 Task: Find connections with filter location Tena with filter topic #2021with filter profile language Potuguese with filter current company Leica Biosystems with filter school BMS Institute of Technology and Management with filter industry Law Enforcement with filter service category Web Design with filter keywords title Lodging Manager
Action: Mouse moved to (529, 69)
Screenshot: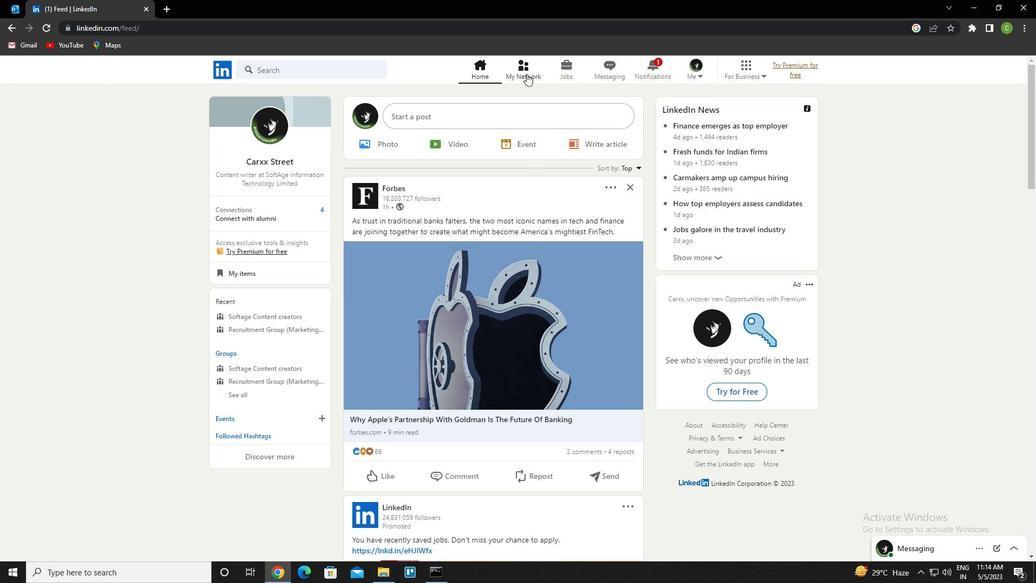 
Action: Mouse pressed left at (529, 69)
Screenshot: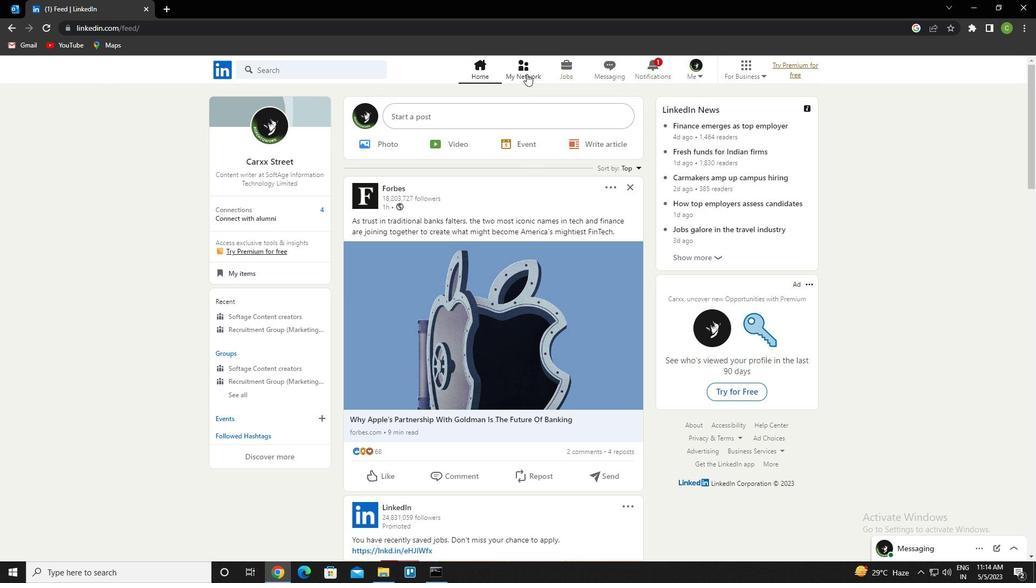 
Action: Mouse moved to (315, 128)
Screenshot: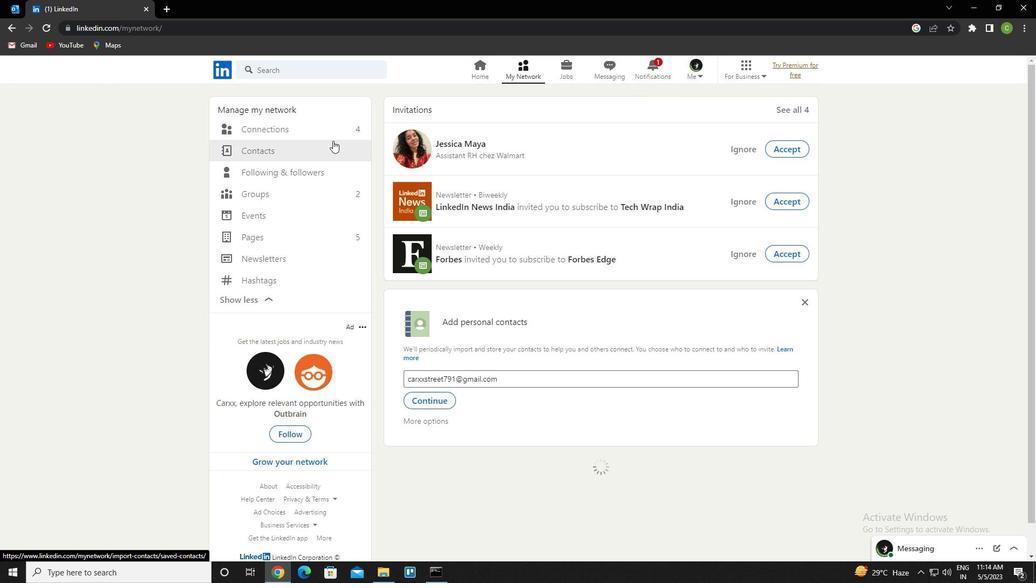 
Action: Mouse pressed left at (315, 128)
Screenshot: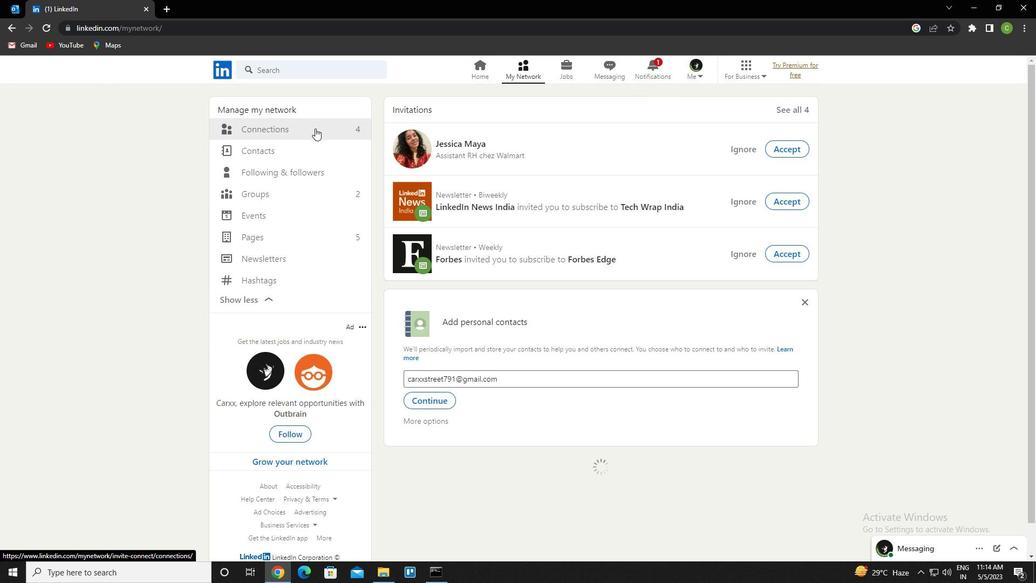 
Action: Mouse moved to (602, 132)
Screenshot: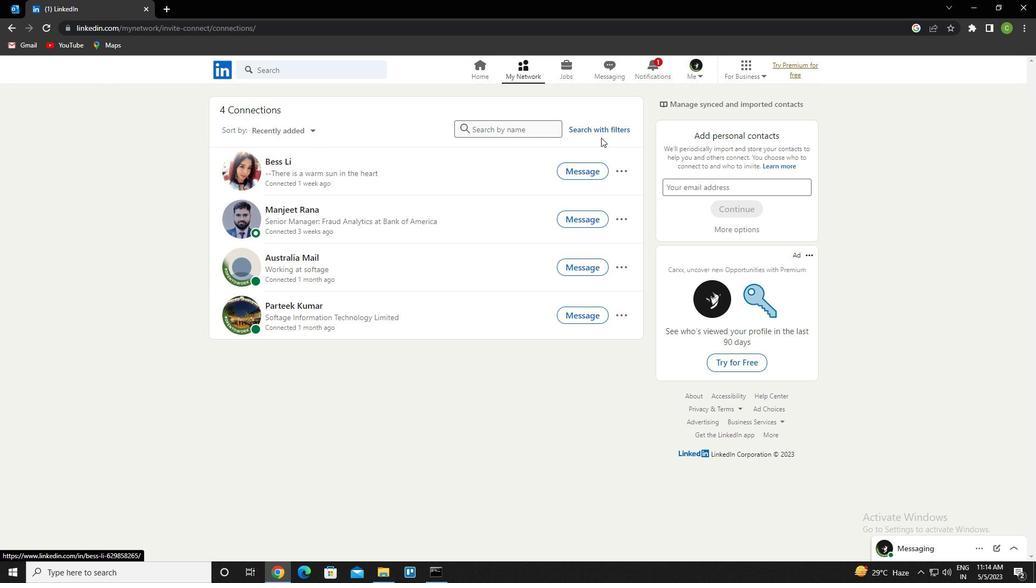 
Action: Mouse pressed left at (602, 132)
Screenshot: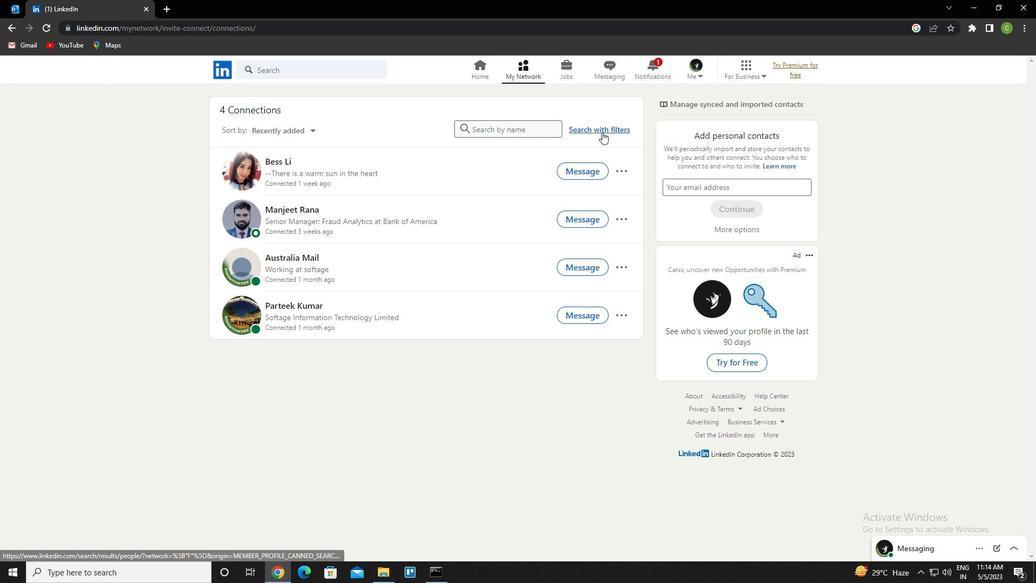 
Action: Mouse moved to (561, 103)
Screenshot: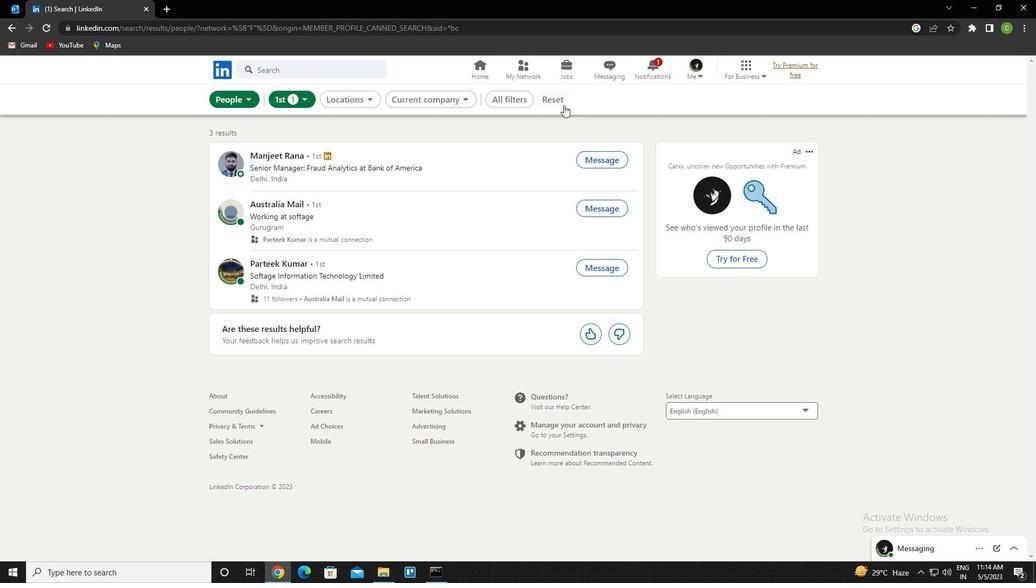 
Action: Mouse pressed left at (561, 103)
Screenshot: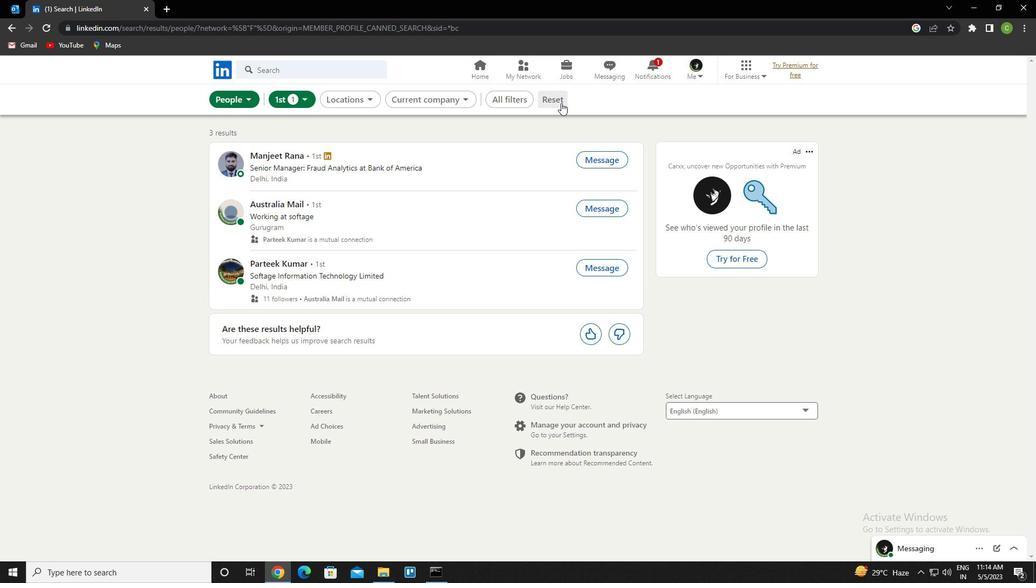 
Action: Mouse moved to (538, 104)
Screenshot: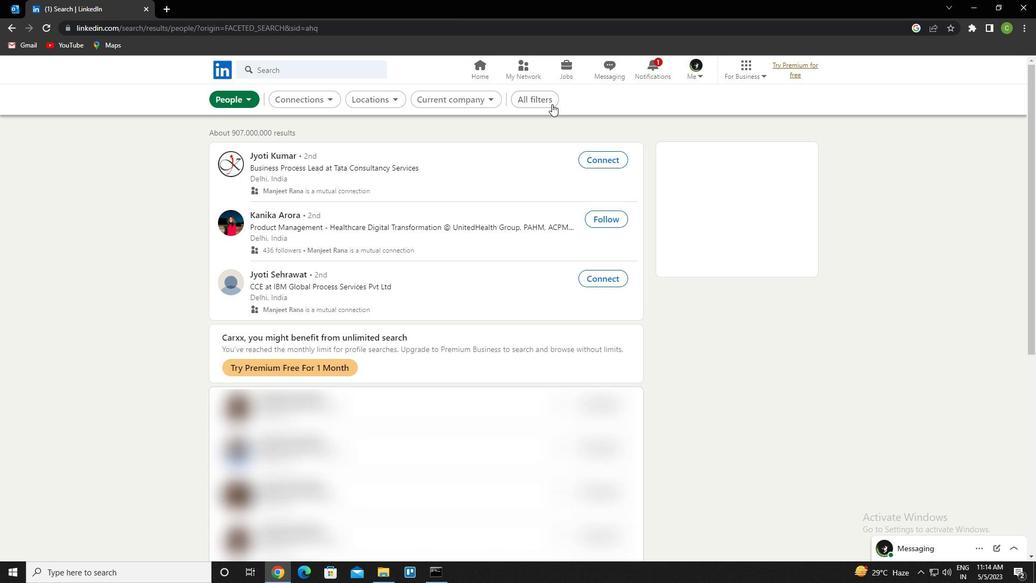 
Action: Mouse pressed left at (538, 104)
Screenshot: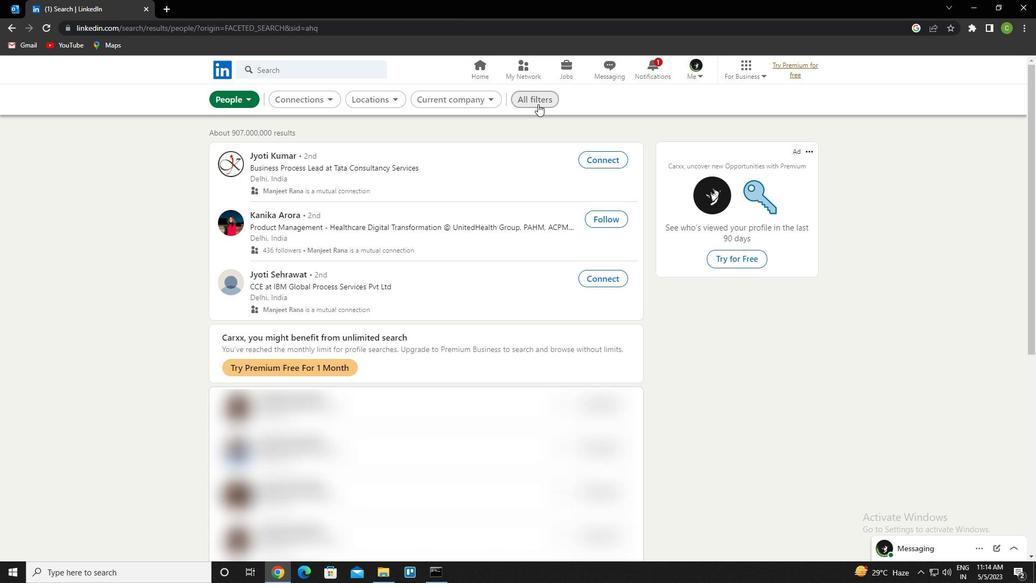 
Action: Mouse moved to (1007, 393)
Screenshot: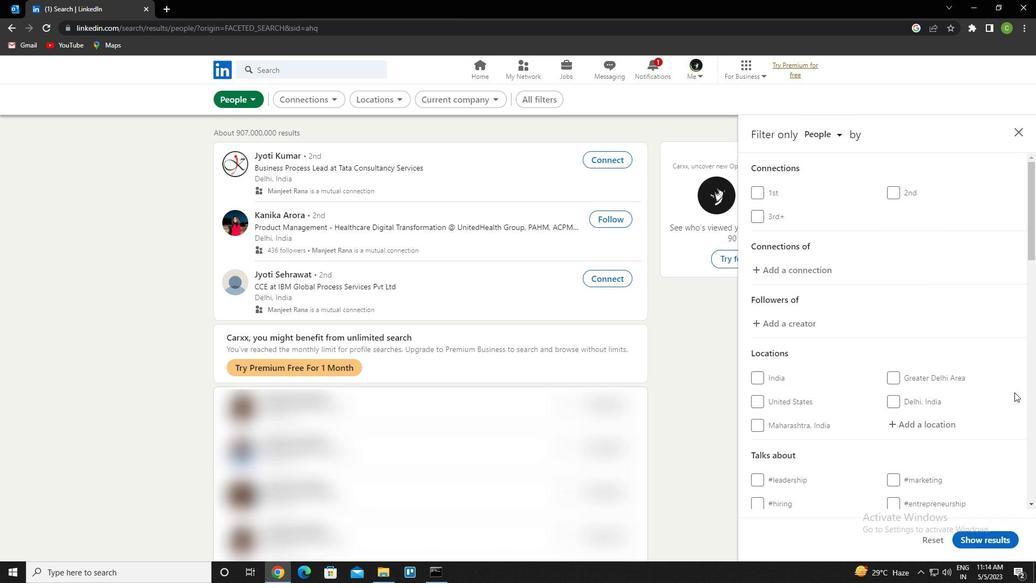 
Action: Mouse scrolled (1007, 393) with delta (0, 0)
Screenshot: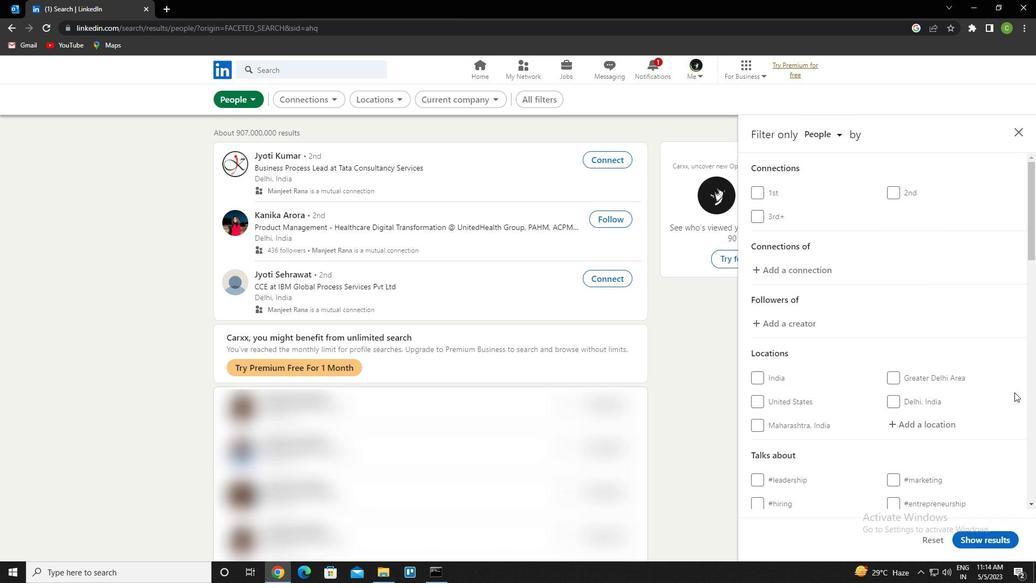 
Action: Mouse moved to (940, 367)
Screenshot: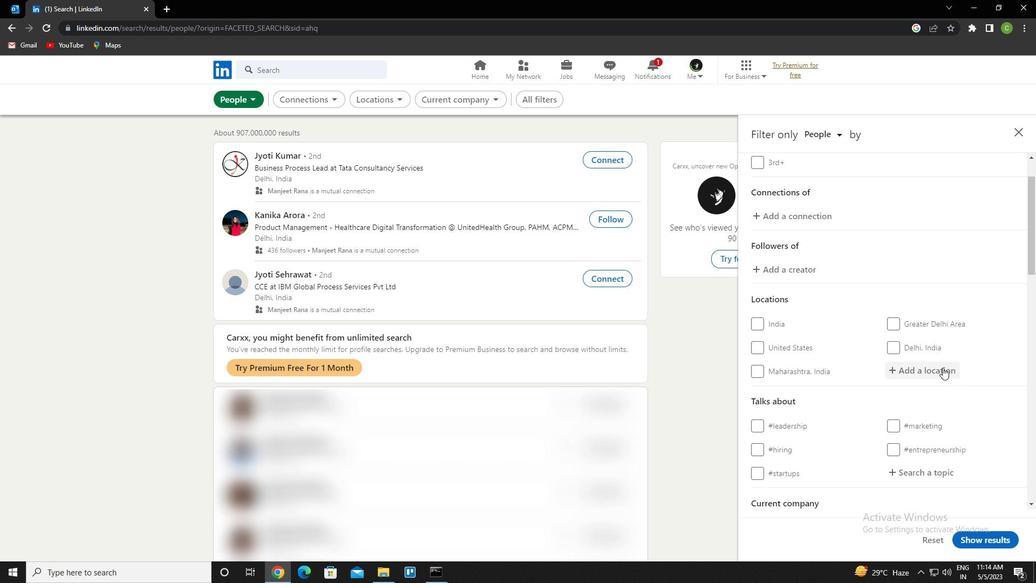 
Action: Mouse pressed left at (940, 367)
Screenshot: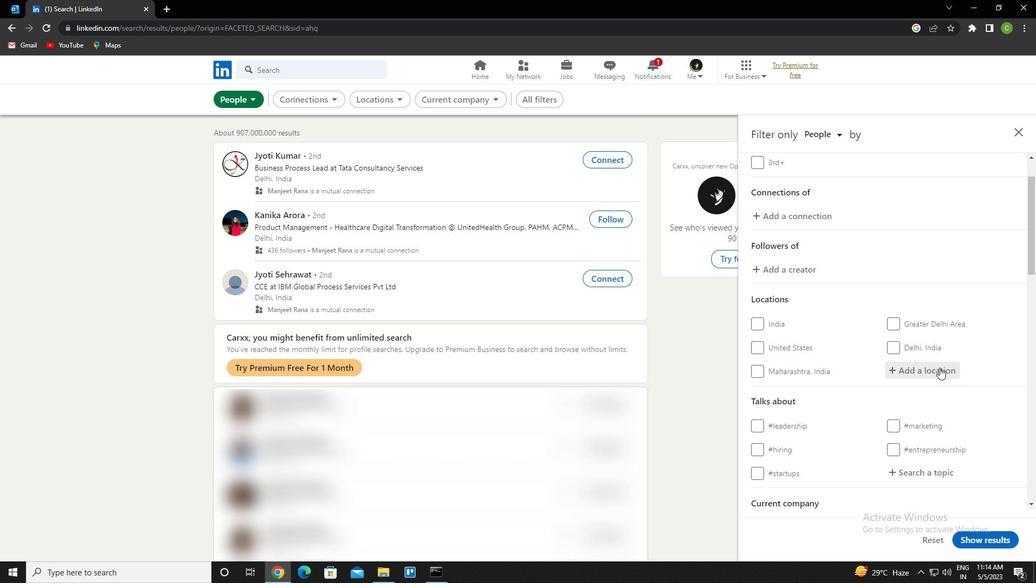 
Action: Mouse moved to (942, 367)
Screenshot: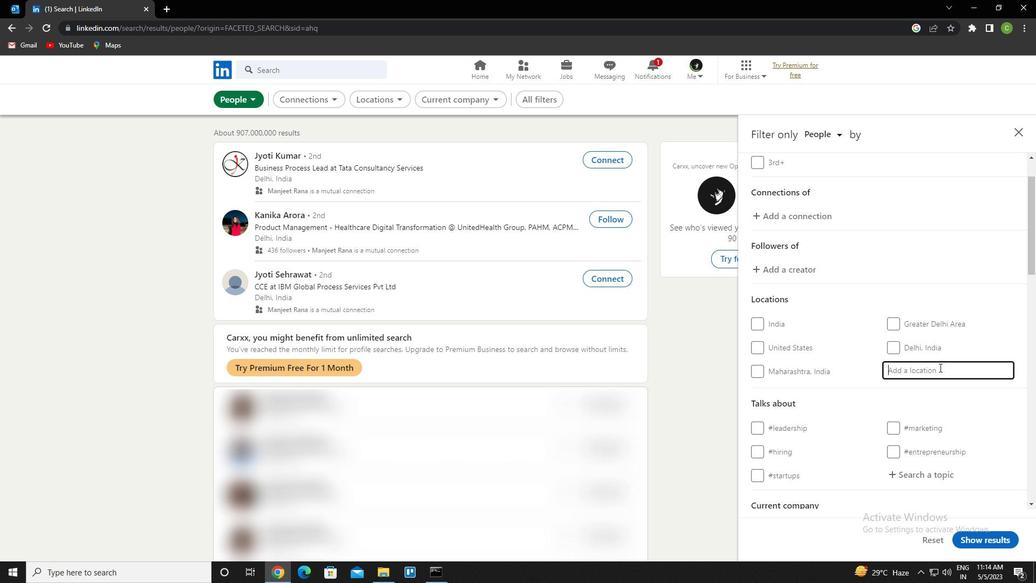 
Action: Key pressed <Key.caps_lock>t<Key.caps_lock>ena<Key.down><Key.enter>
Screenshot: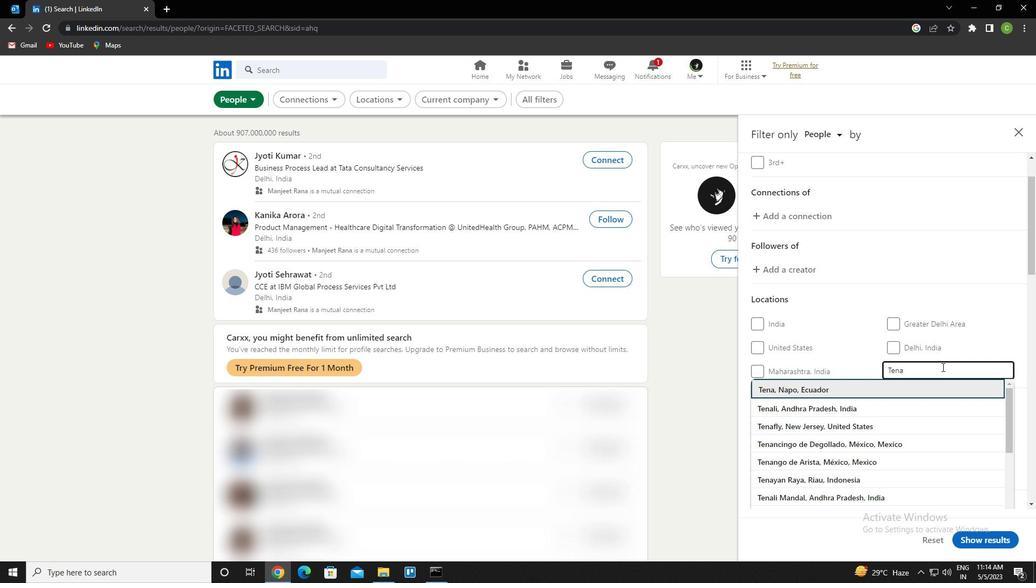 
Action: Mouse scrolled (942, 366) with delta (0, 0)
Screenshot: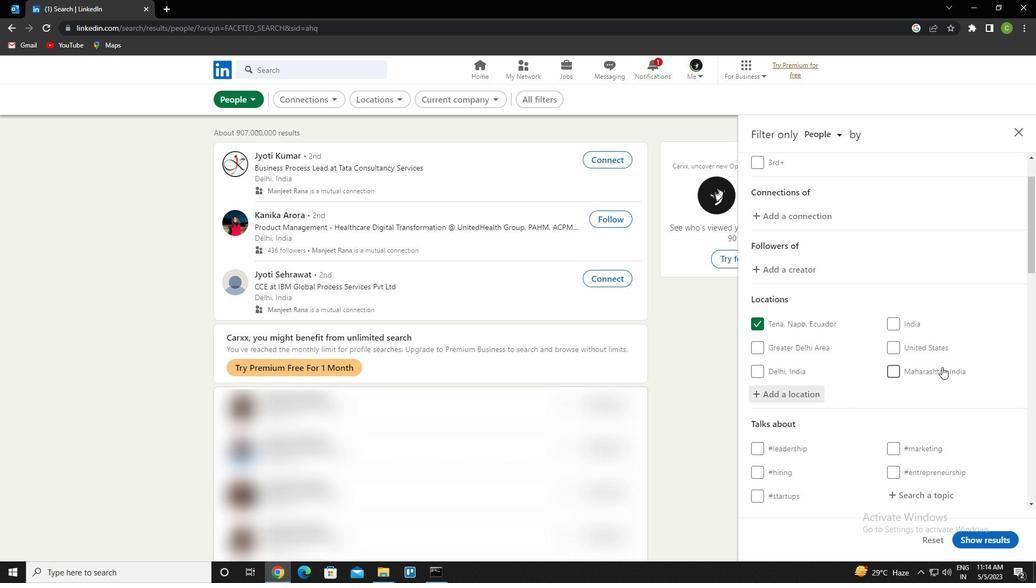 
Action: Mouse moved to (939, 369)
Screenshot: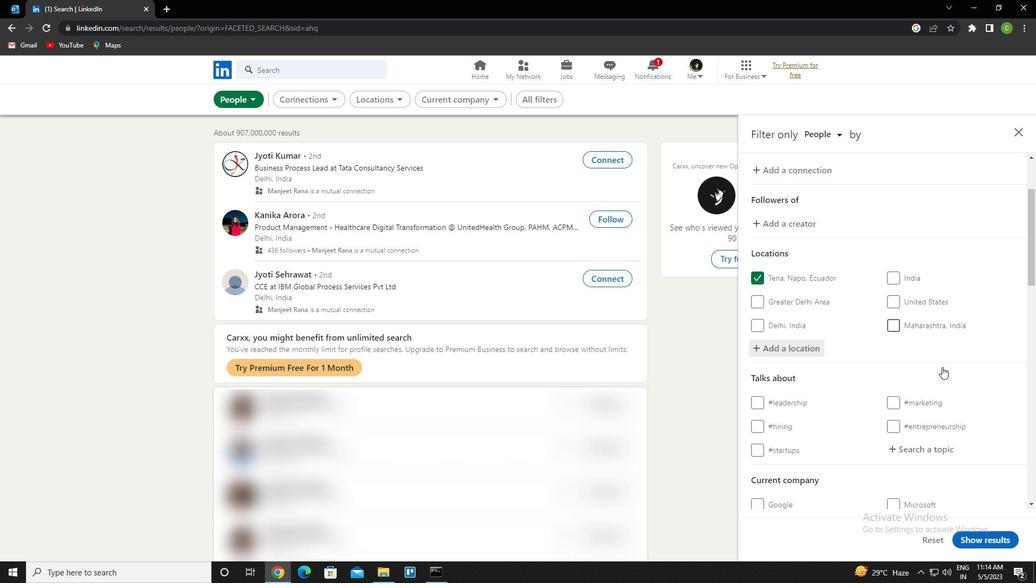 
Action: Mouse scrolled (939, 368) with delta (0, 0)
Screenshot: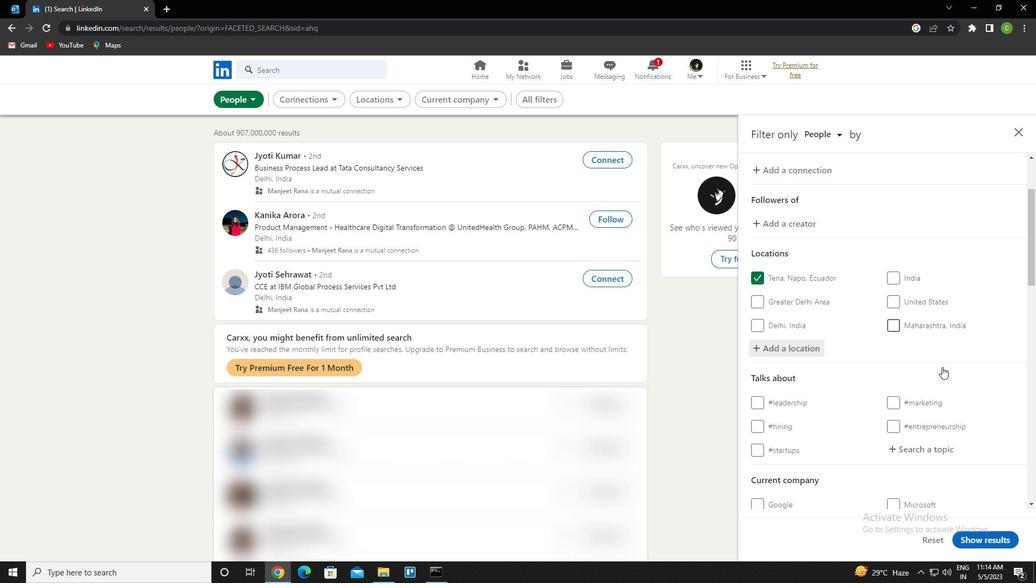 
Action: Mouse moved to (936, 370)
Screenshot: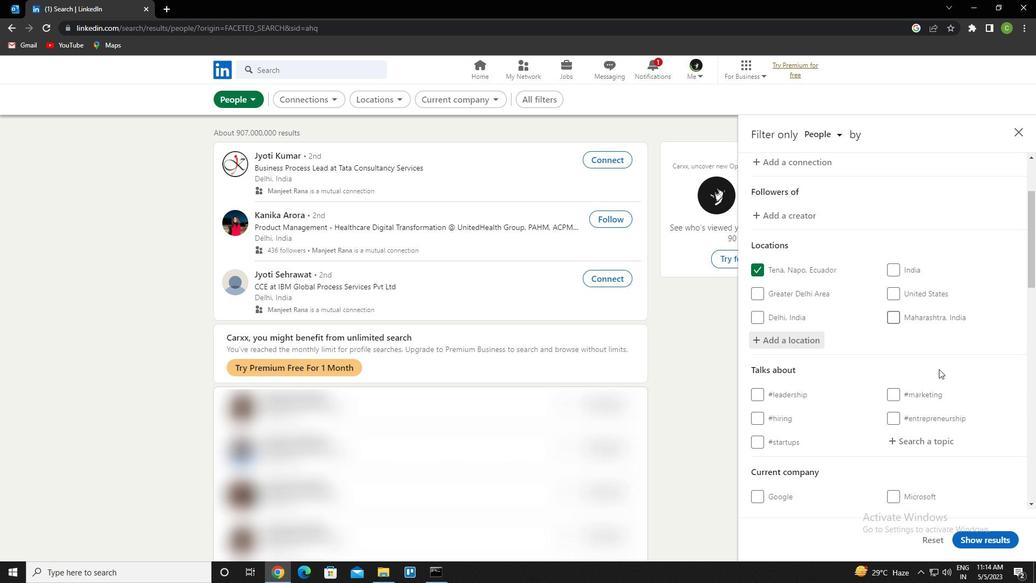 
Action: Mouse scrolled (936, 370) with delta (0, 0)
Screenshot: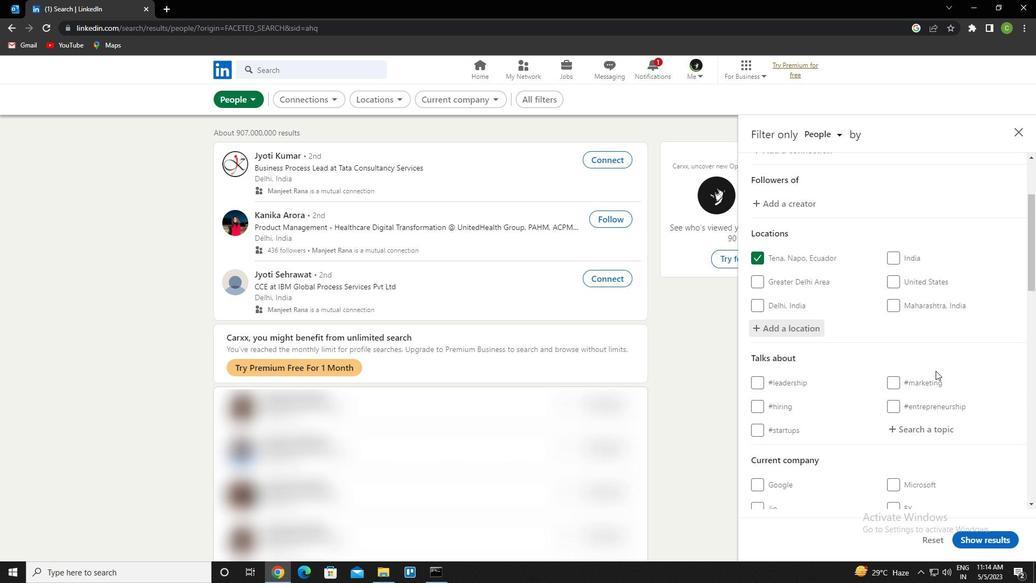 
Action: Mouse moved to (922, 326)
Screenshot: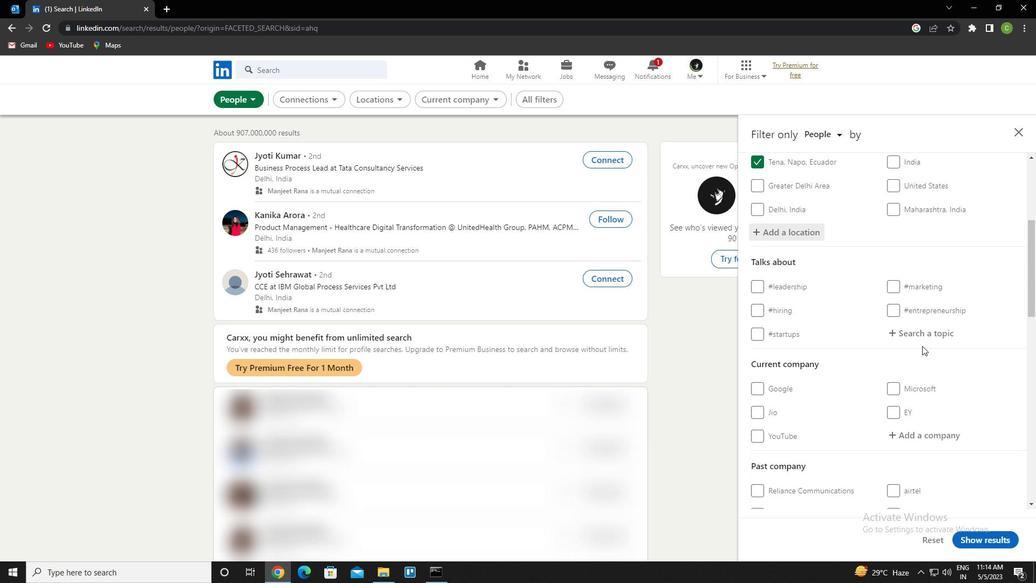 
Action: Mouse pressed left at (922, 326)
Screenshot: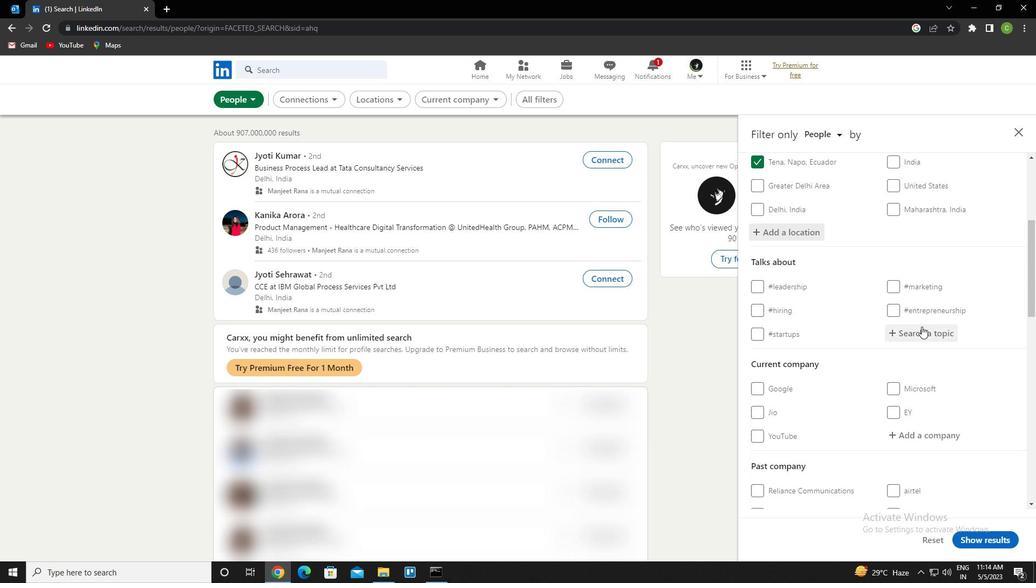 
Action: Key pressed 2021<Key.left><Key.shift>ctrl+3<Key.enter>
Screenshot: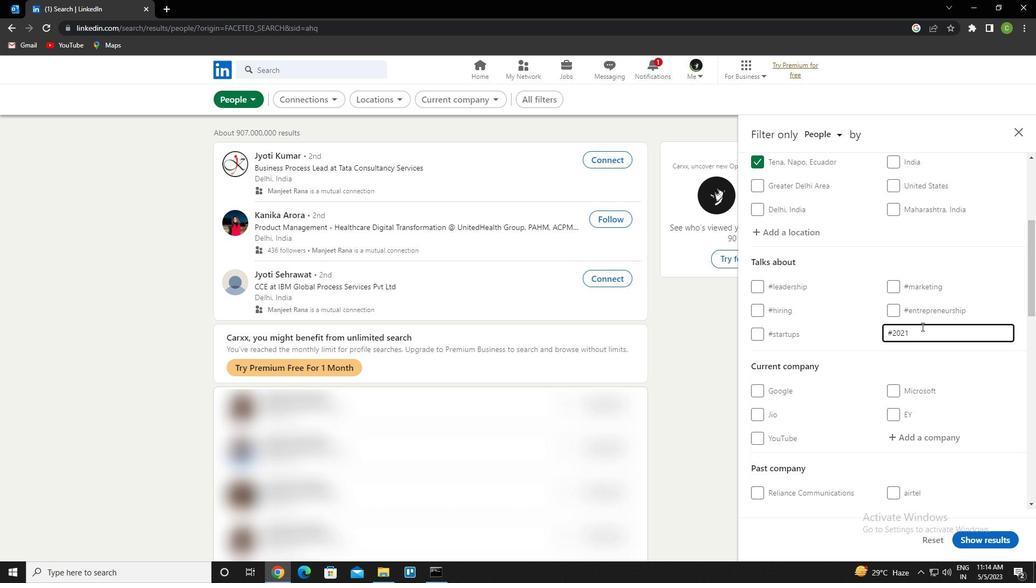 
Action: Mouse scrolled (922, 326) with delta (0, 0)
Screenshot: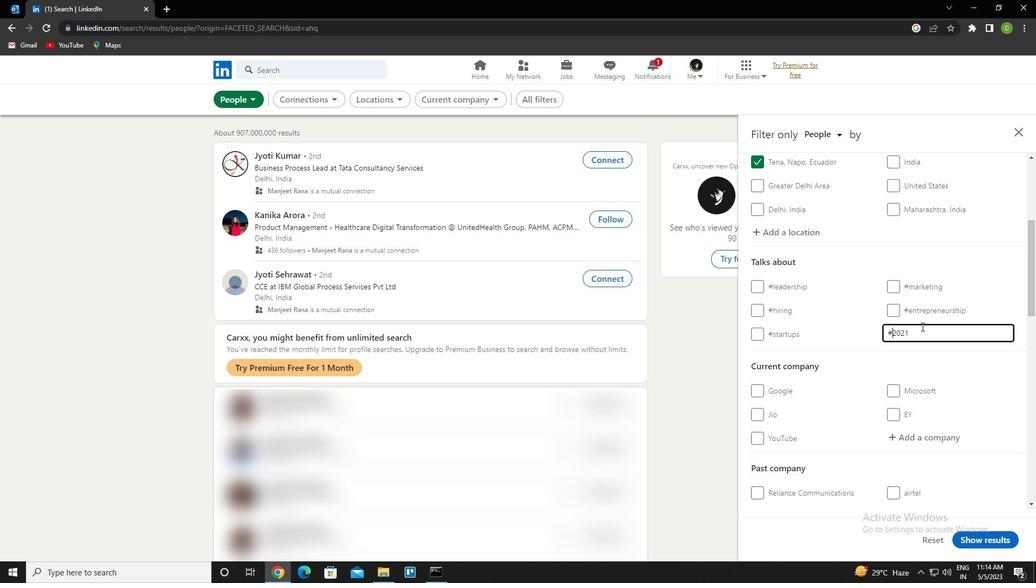 
Action: Mouse scrolled (922, 326) with delta (0, 0)
Screenshot: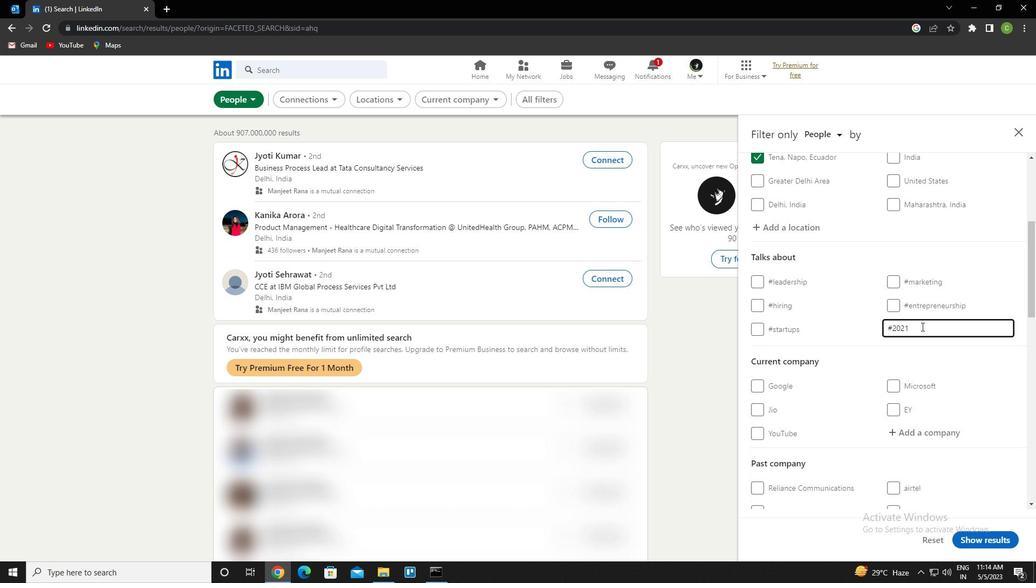 
Action: Mouse scrolled (922, 326) with delta (0, 0)
Screenshot: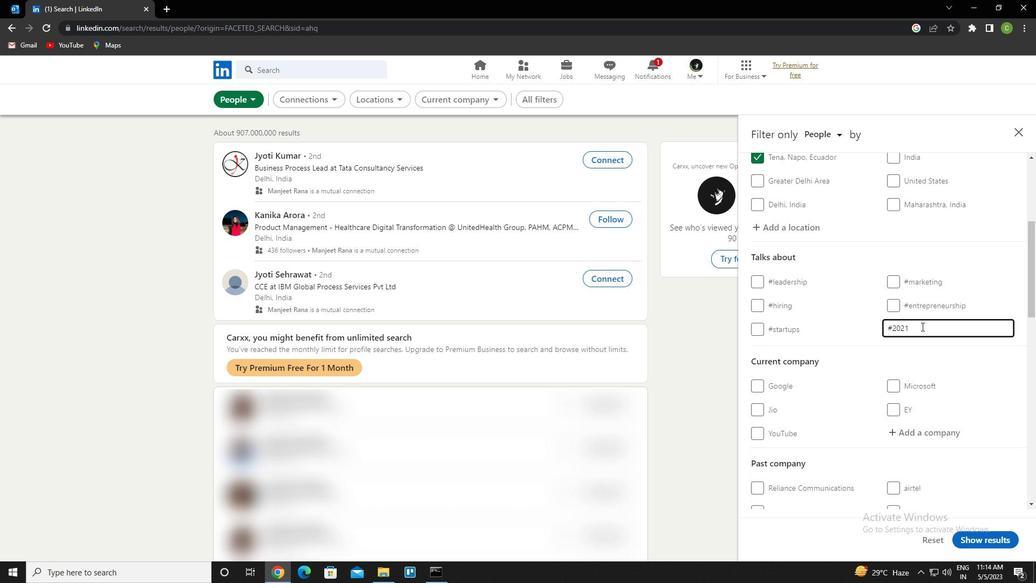 
Action: Mouse scrolled (922, 326) with delta (0, 0)
Screenshot: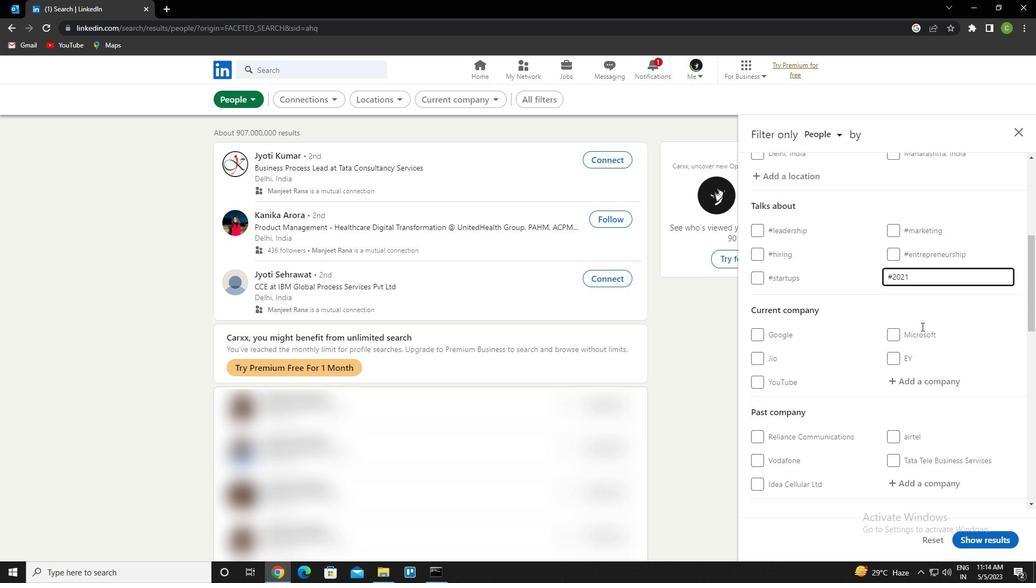 
Action: Mouse scrolled (922, 326) with delta (0, 0)
Screenshot: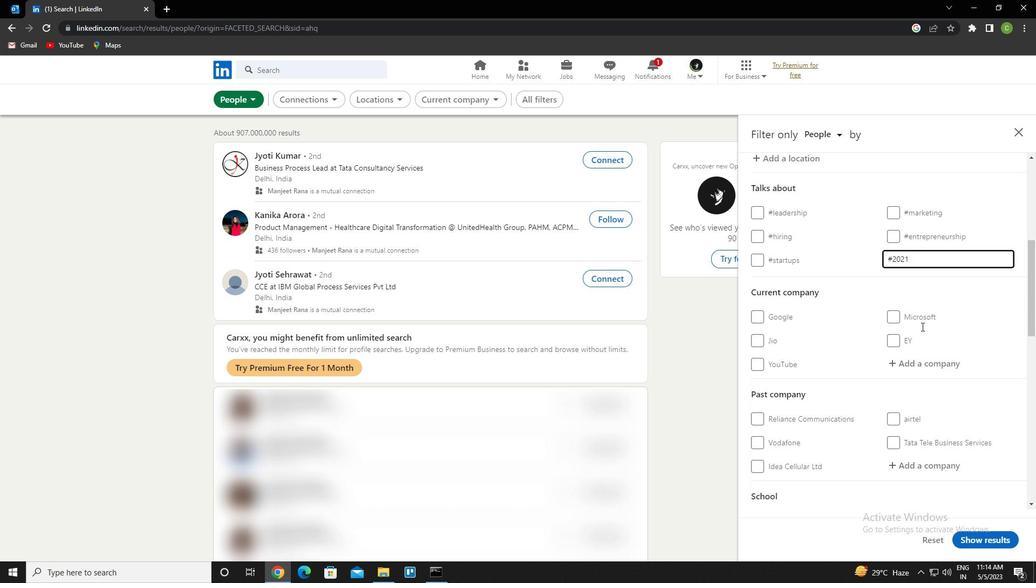 
Action: Mouse scrolled (922, 326) with delta (0, 0)
Screenshot: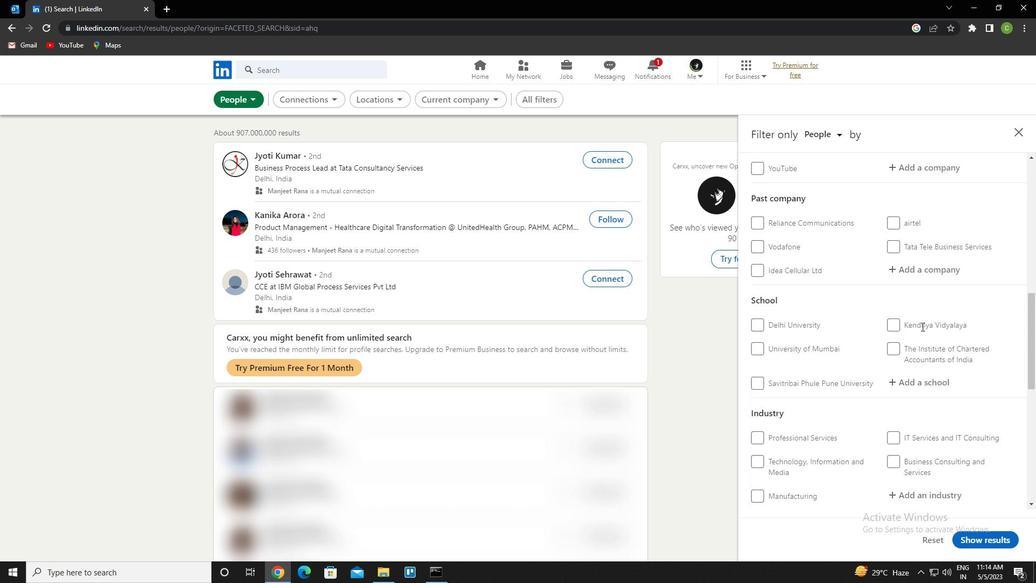 
Action: Mouse scrolled (922, 326) with delta (0, 0)
Screenshot: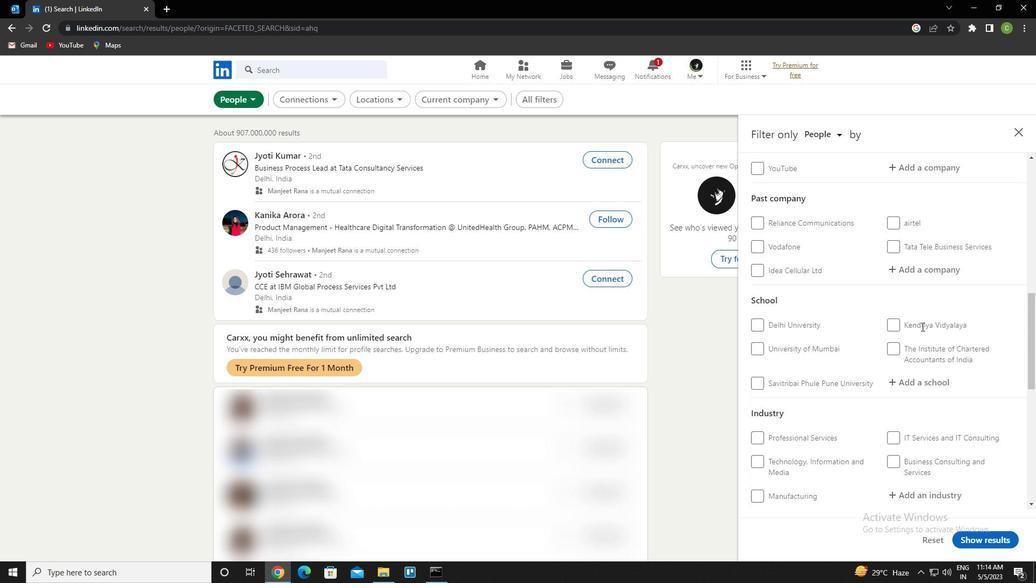 
Action: Mouse scrolled (922, 326) with delta (0, 0)
Screenshot: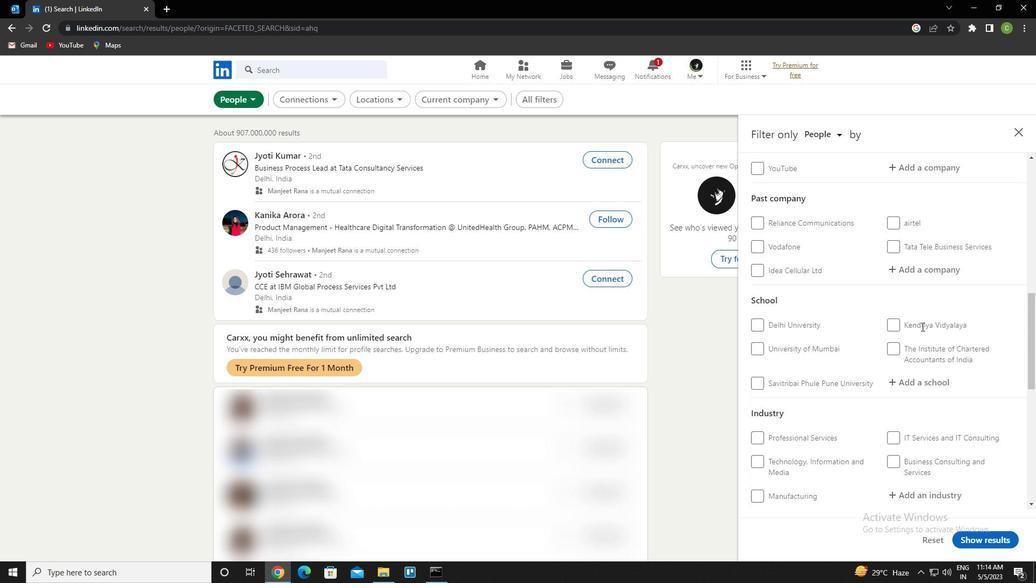 
Action: Mouse scrolled (922, 326) with delta (0, 0)
Screenshot: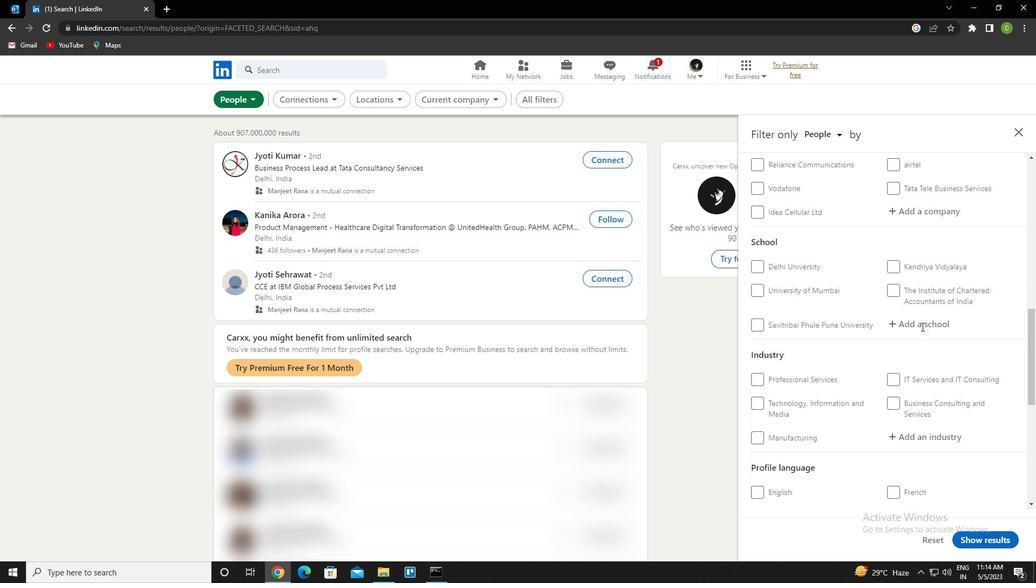 
Action: Mouse scrolled (922, 326) with delta (0, 0)
Screenshot: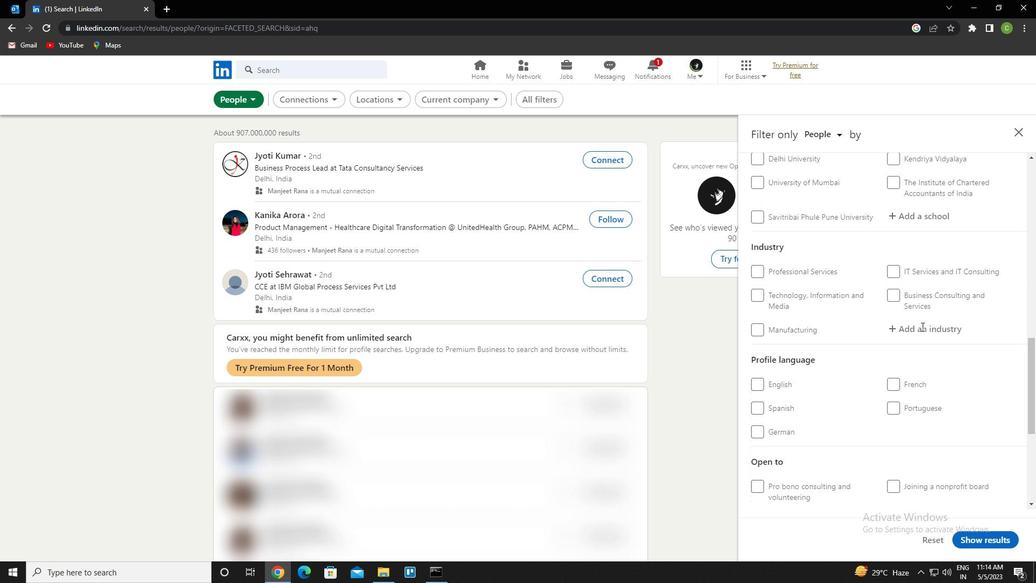 
Action: Mouse moved to (894, 311)
Screenshot: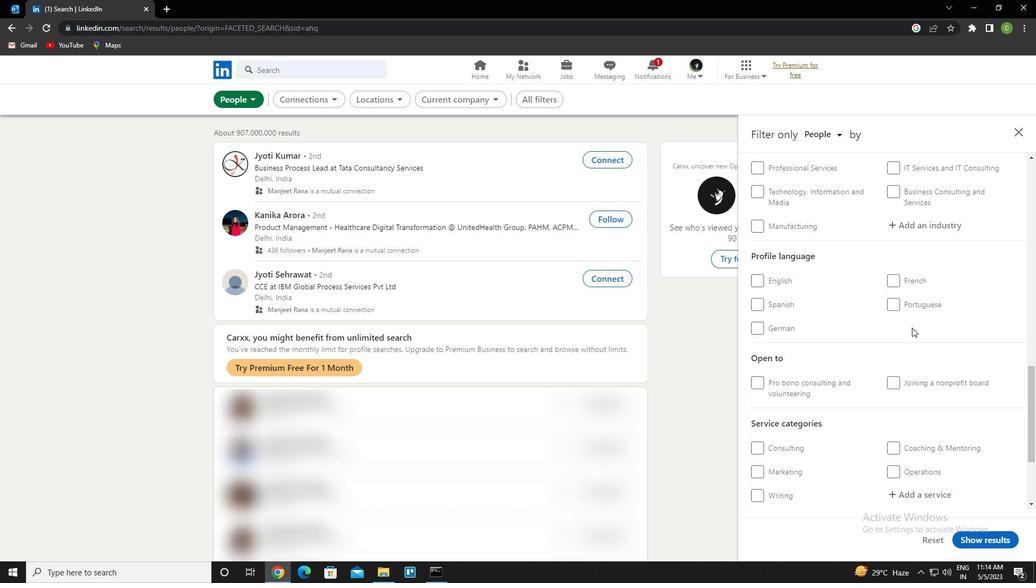 
Action: Mouse pressed left at (894, 311)
Screenshot: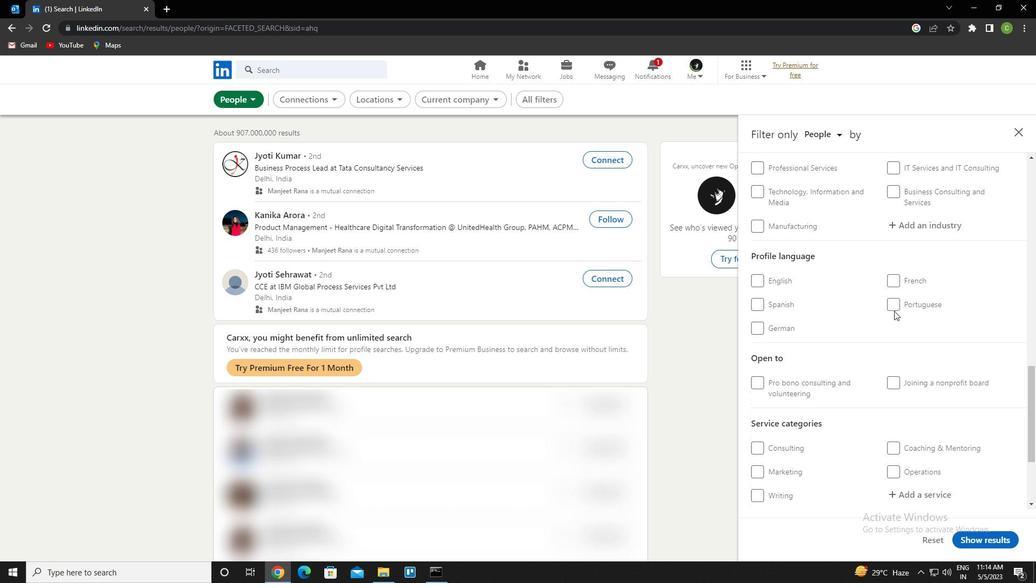 
Action: Mouse moved to (894, 308)
Screenshot: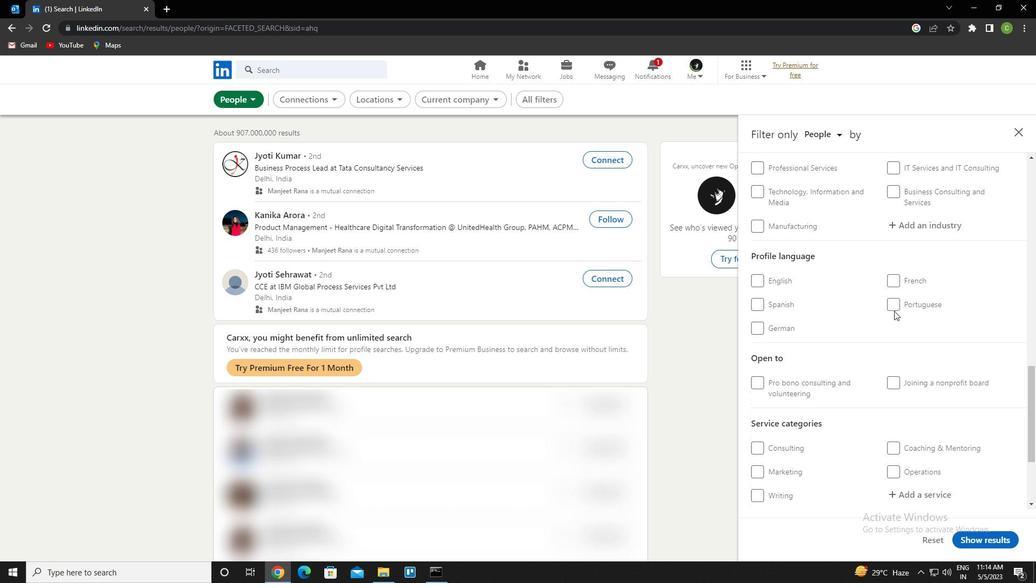 
Action: Mouse pressed left at (894, 308)
Screenshot: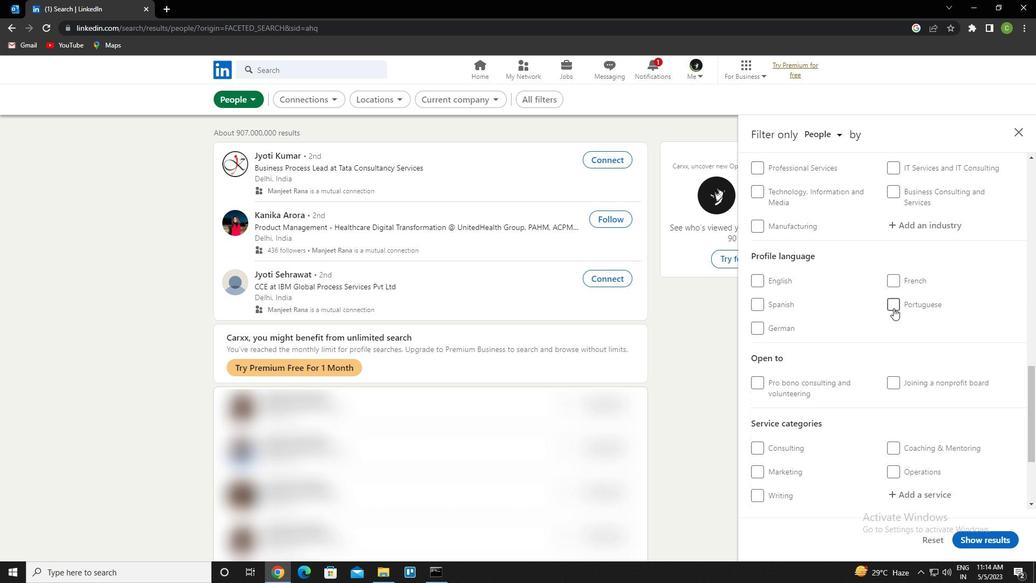 
Action: Mouse moved to (864, 311)
Screenshot: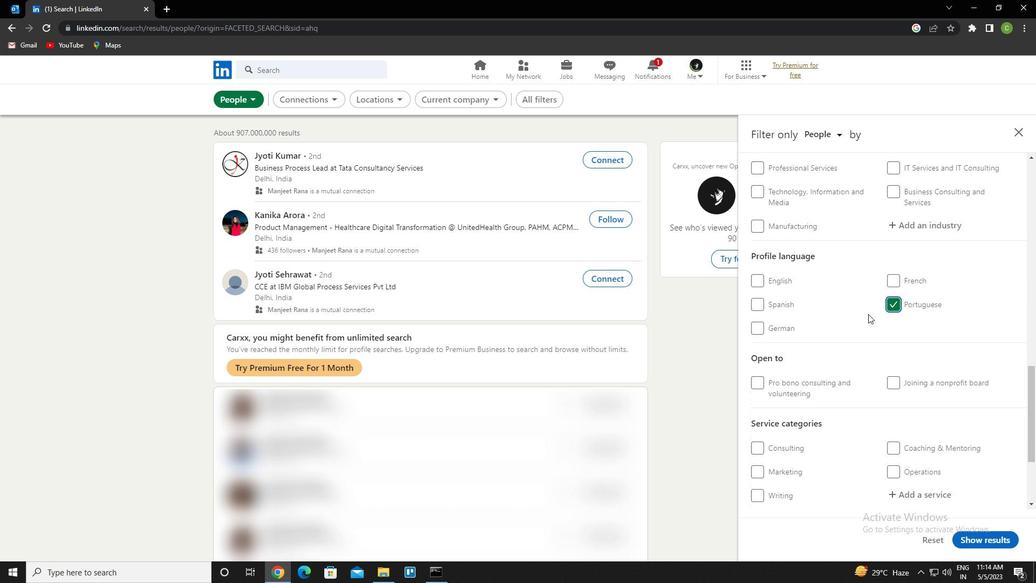 
Action: Mouse scrolled (864, 312) with delta (0, 0)
Screenshot: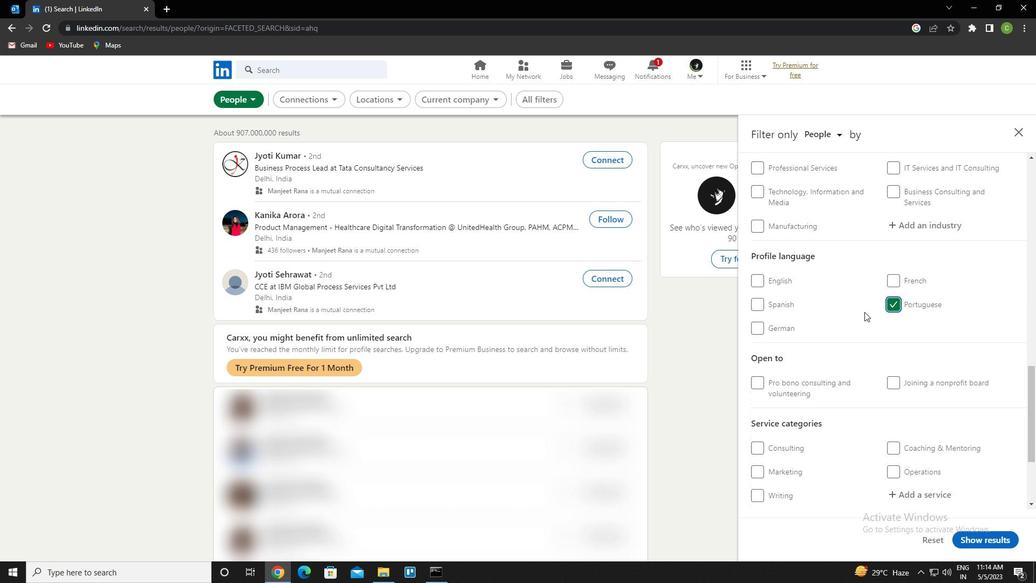 
Action: Mouse scrolled (864, 312) with delta (0, 0)
Screenshot: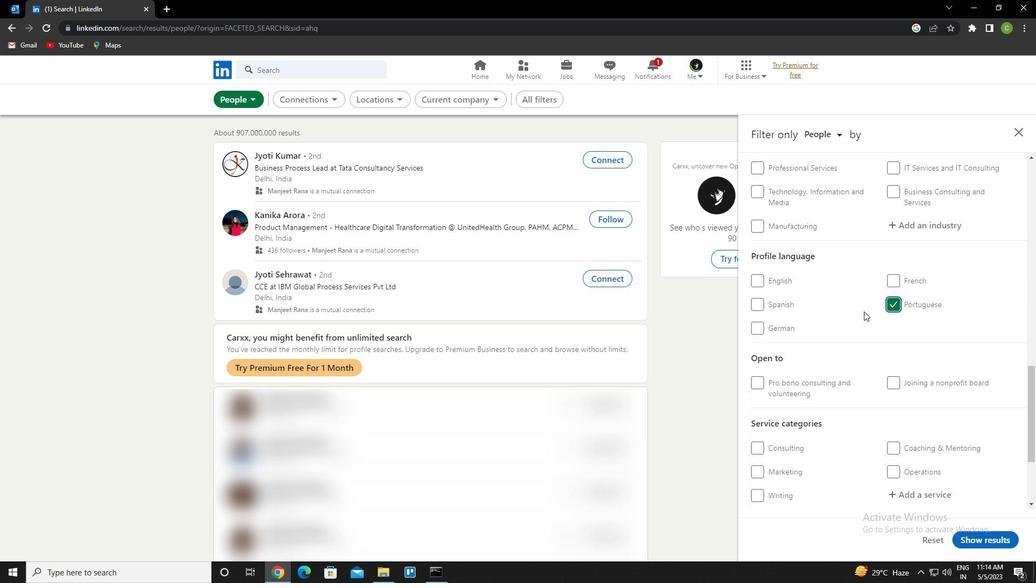 
Action: Mouse scrolled (864, 312) with delta (0, 0)
Screenshot: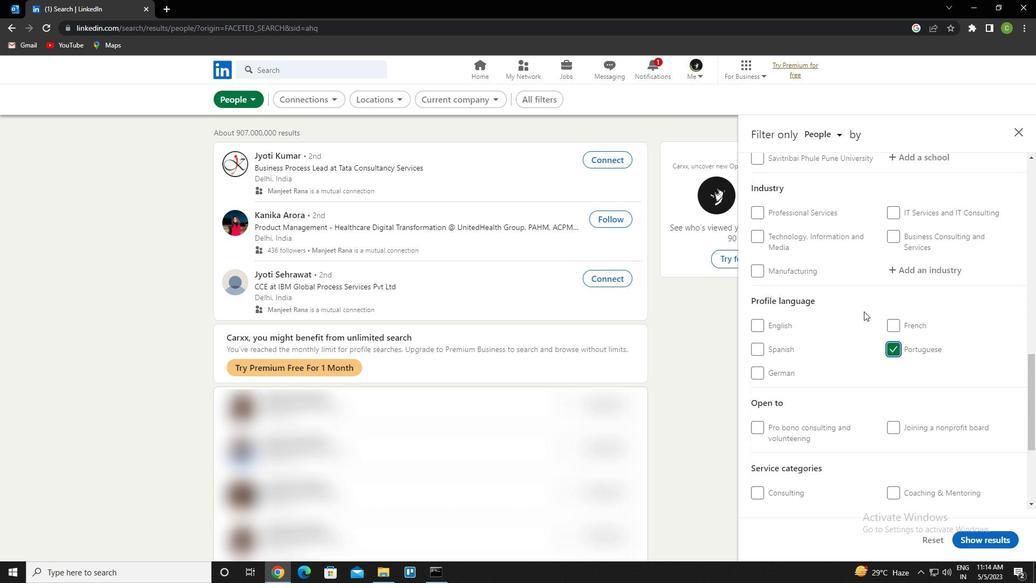 
Action: Mouse scrolled (864, 312) with delta (0, 0)
Screenshot: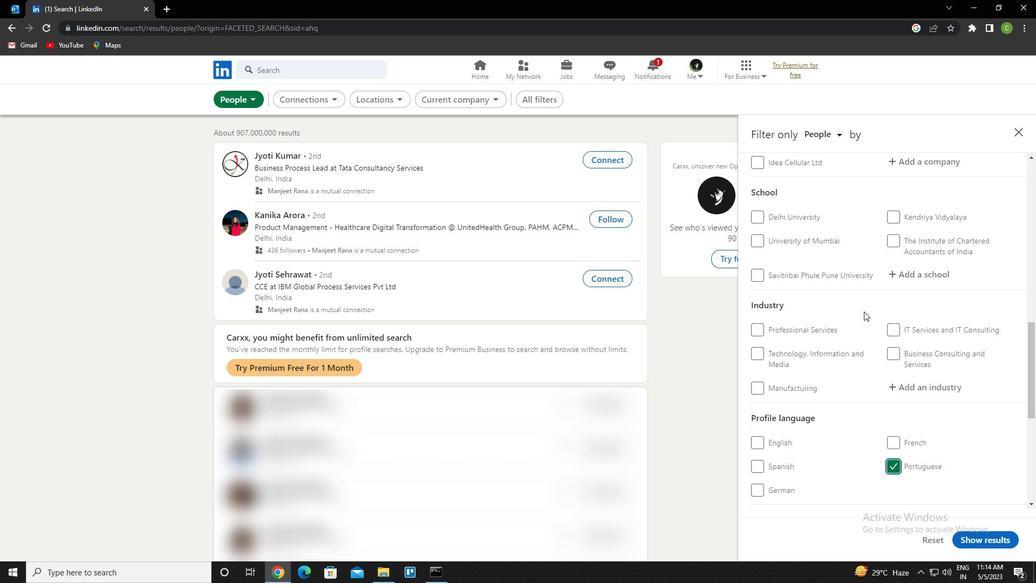 
Action: Mouse scrolled (864, 312) with delta (0, 0)
Screenshot: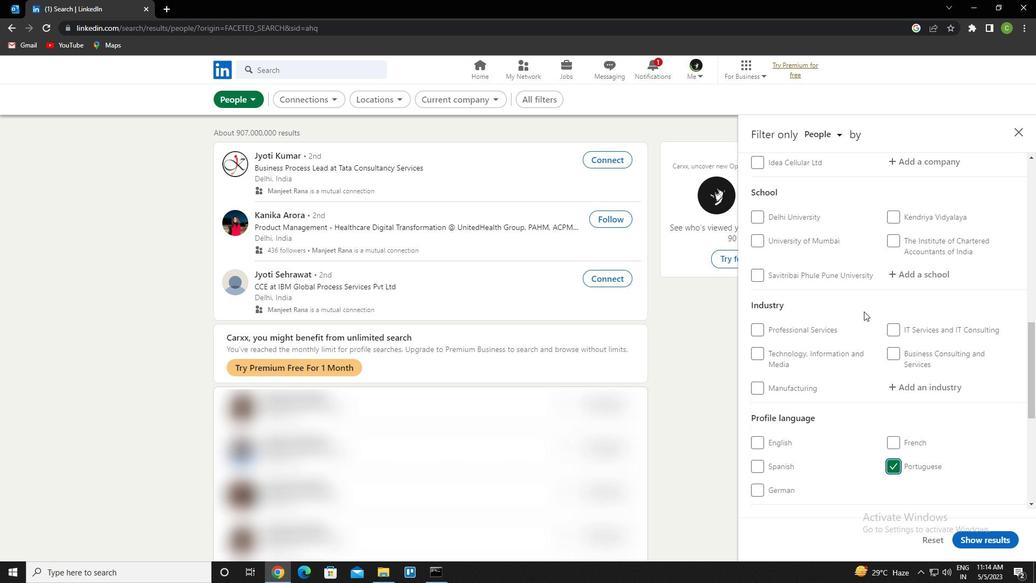 
Action: Mouse scrolled (864, 312) with delta (0, 0)
Screenshot: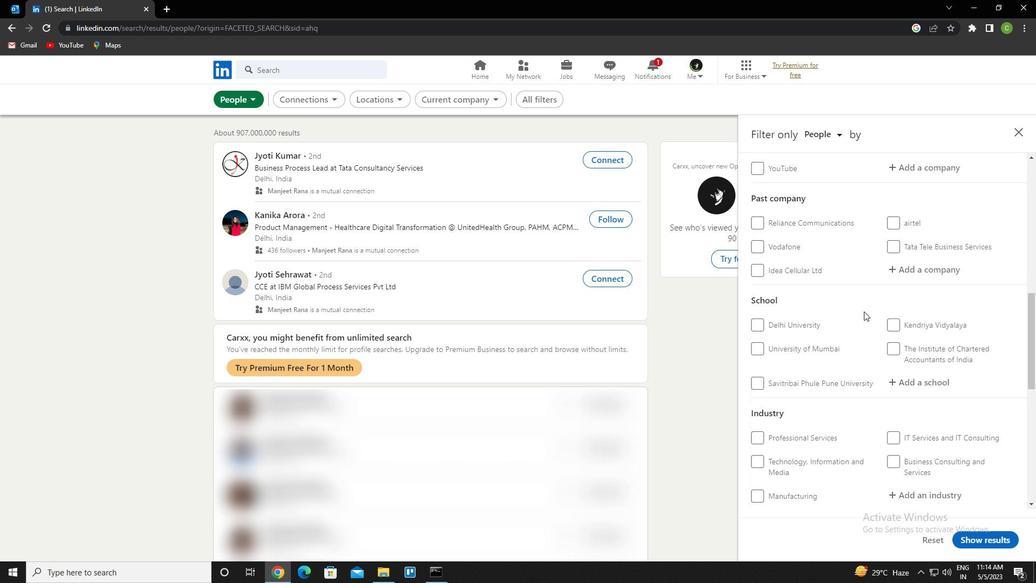 
Action: Mouse moved to (863, 261)
Screenshot: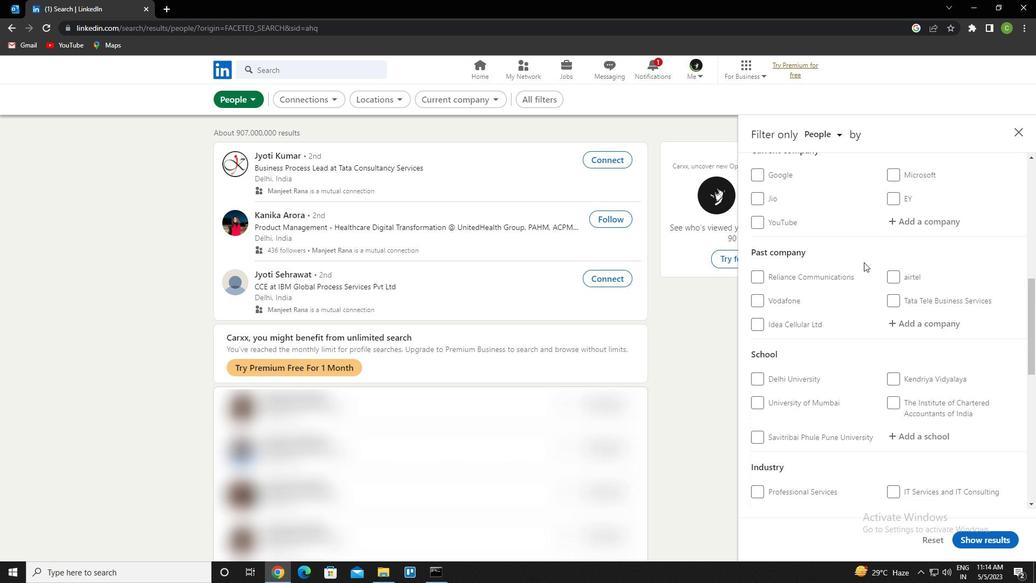 
Action: Mouse scrolled (863, 262) with delta (0, 0)
Screenshot: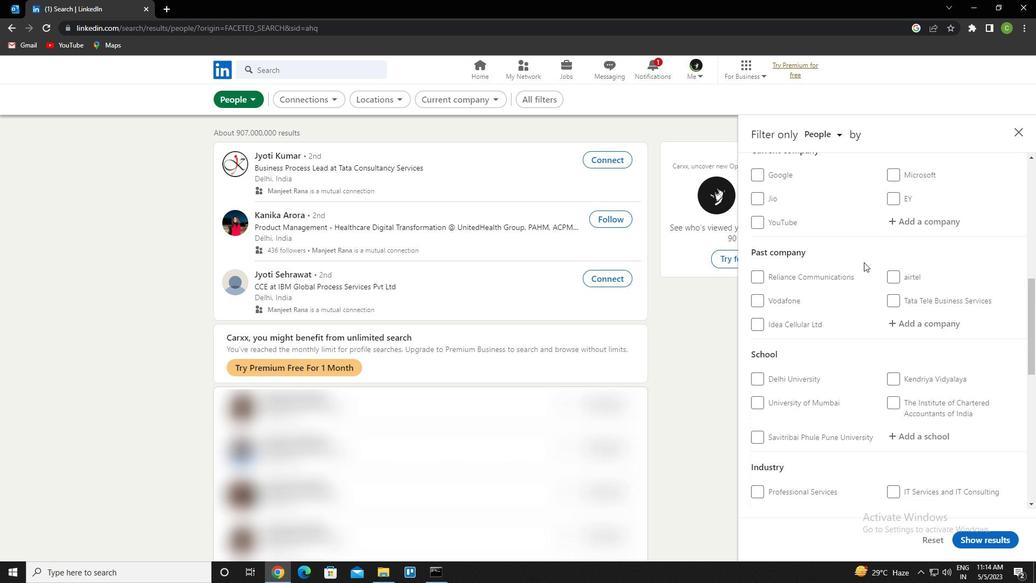 
Action: Mouse scrolled (863, 262) with delta (0, 0)
Screenshot: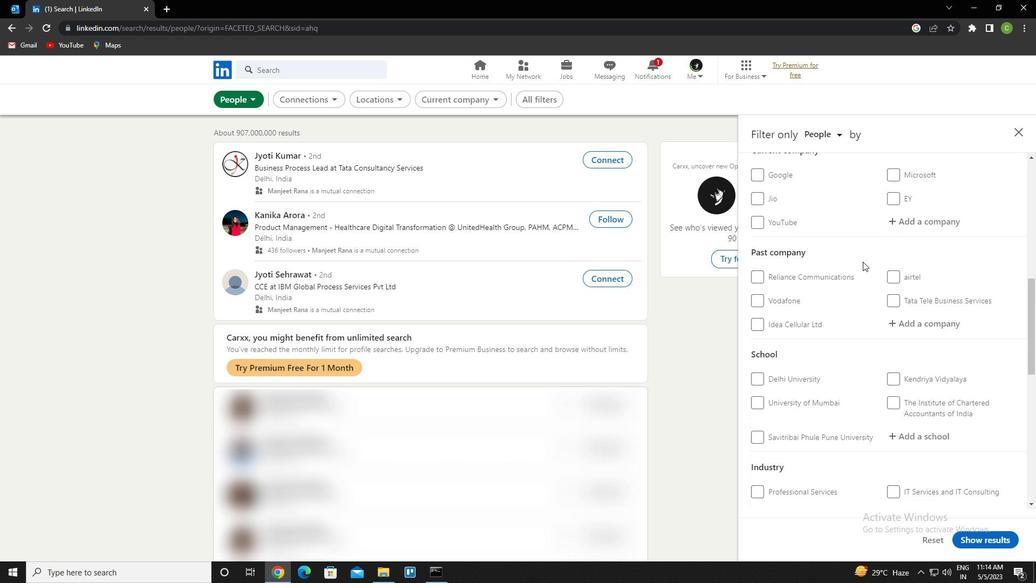 
Action: Mouse moved to (923, 327)
Screenshot: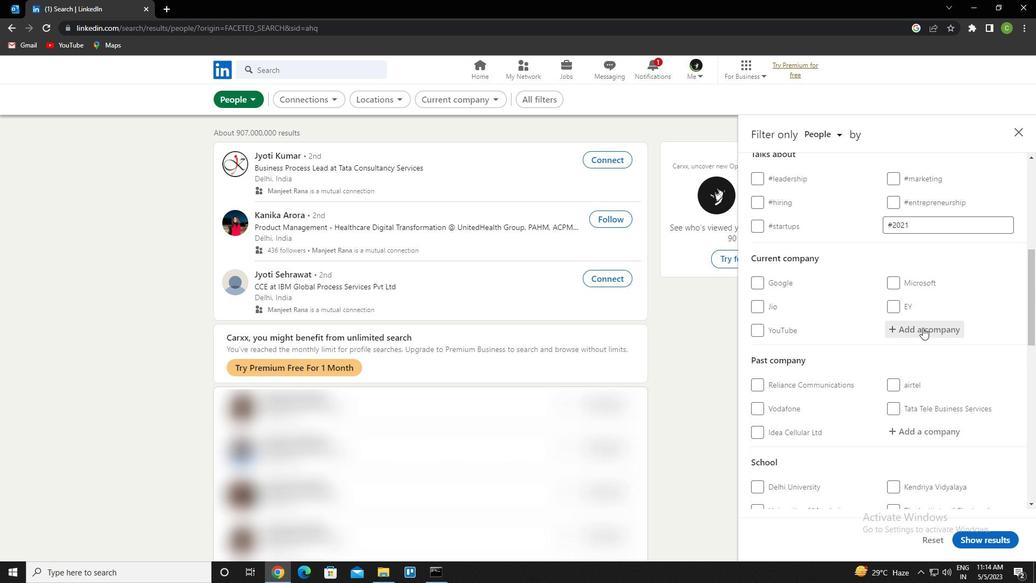 
Action: Mouse pressed left at (923, 327)
Screenshot: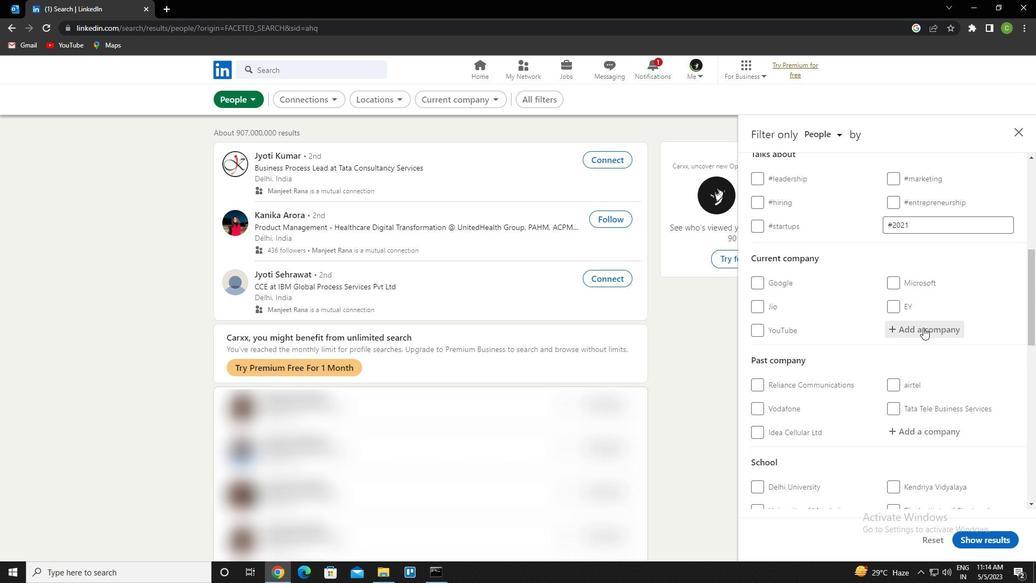 
Action: Key pressed <Key.caps_lock>L<Key.caps_lock>EICA<Key.space><Key.caps_lock>B<Key.caps_lock>IOSYSTEMS<Key.down><Key.enter>
Screenshot: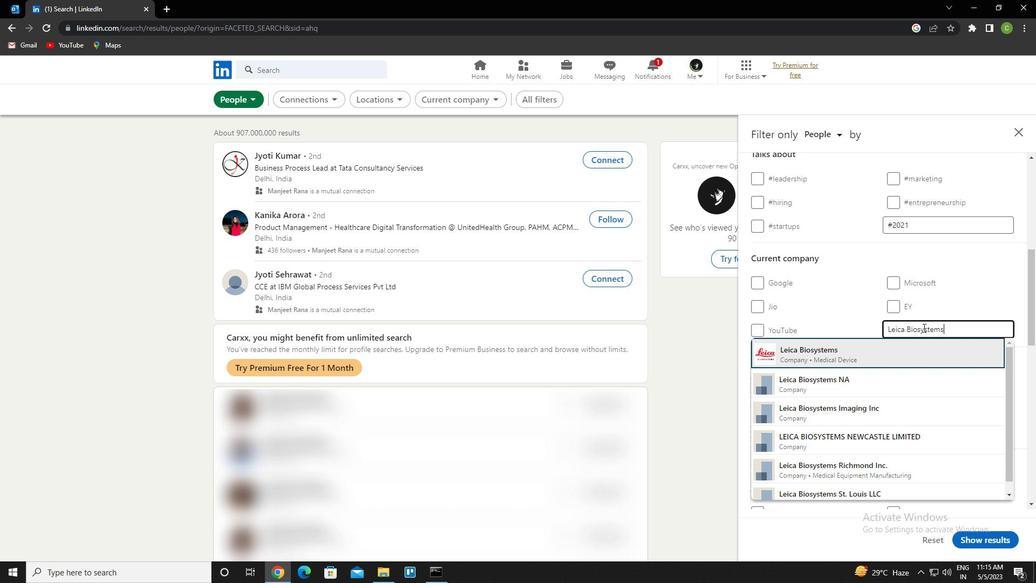 
Action: Mouse scrolled (923, 327) with delta (0, 0)
Screenshot: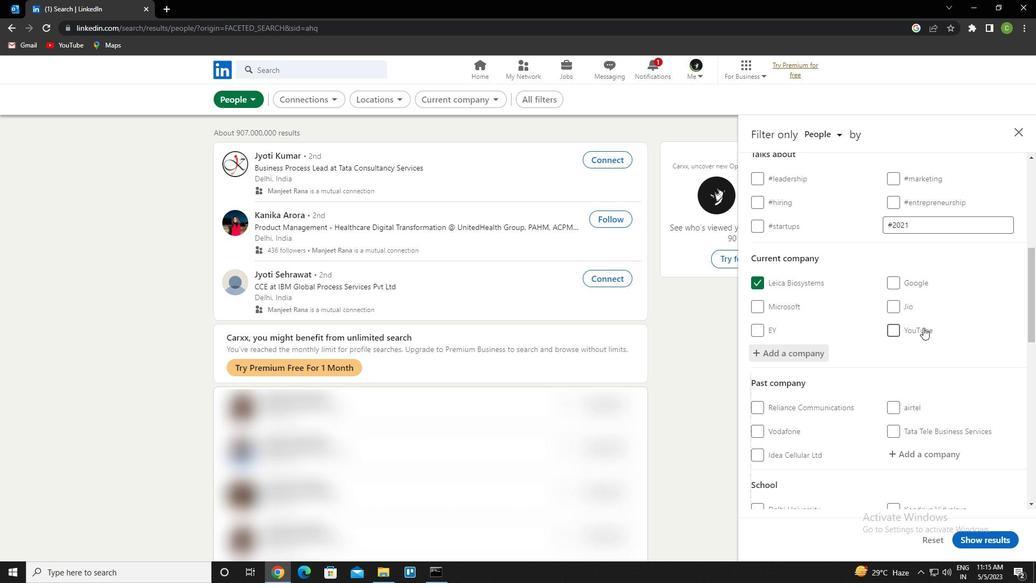 
Action: Mouse moved to (908, 333)
Screenshot: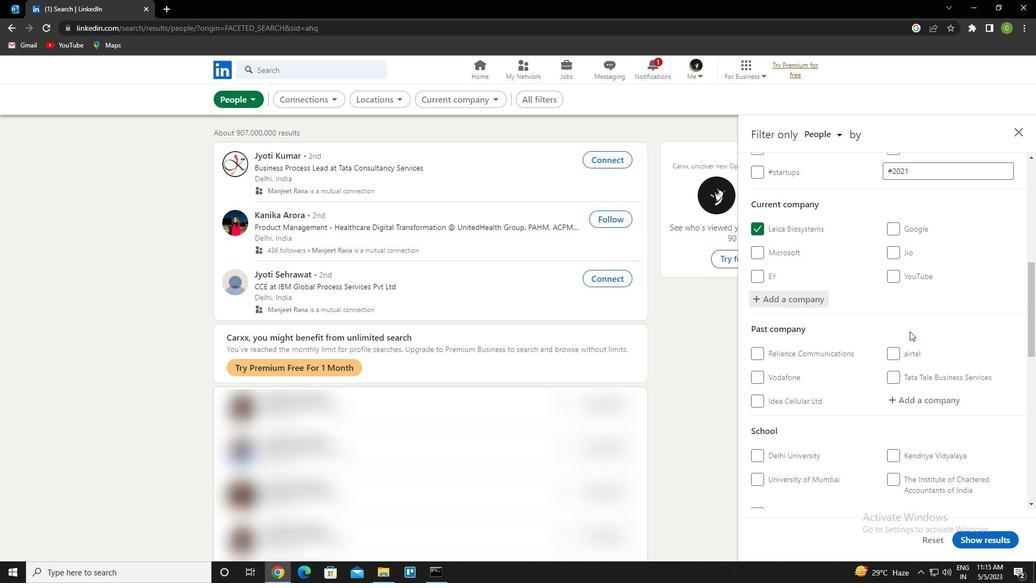 
Action: Mouse scrolled (908, 332) with delta (0, 0)
Screenshot: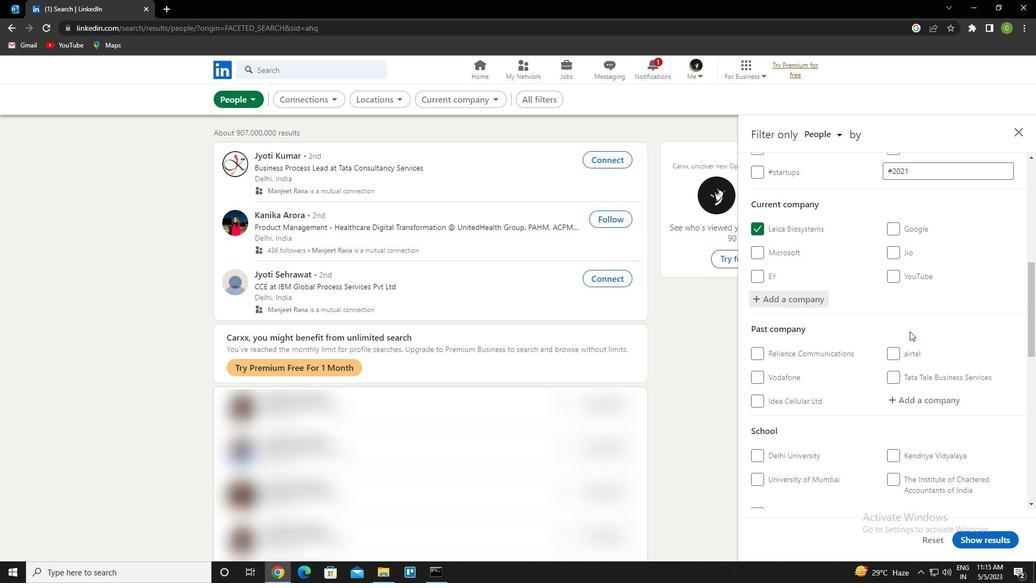 
Action: Mouse moved to (907, 334)
Screenshot: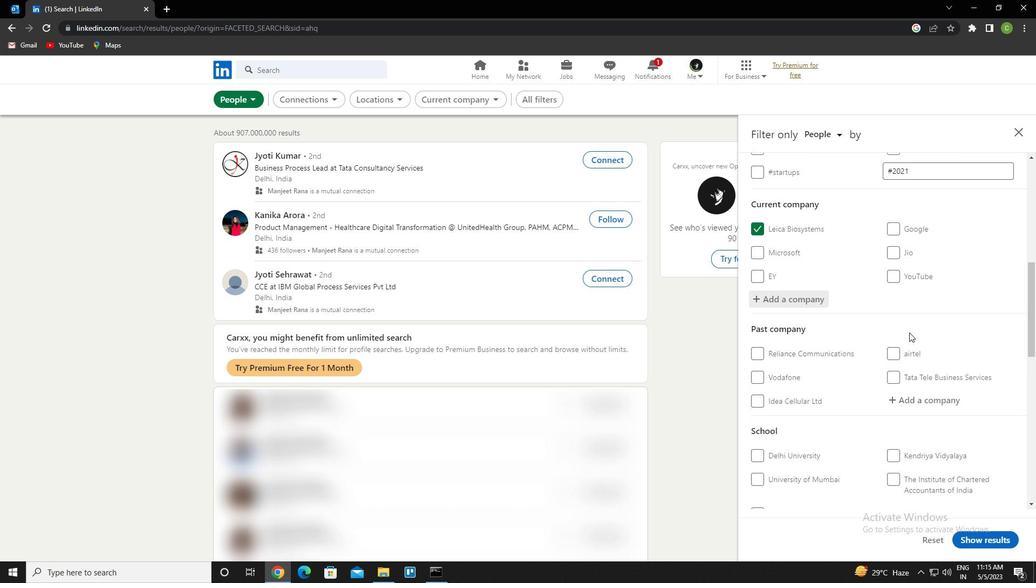 
Action: Mouse scrolled (907, 334) with delta (0, 0)
Screenshot: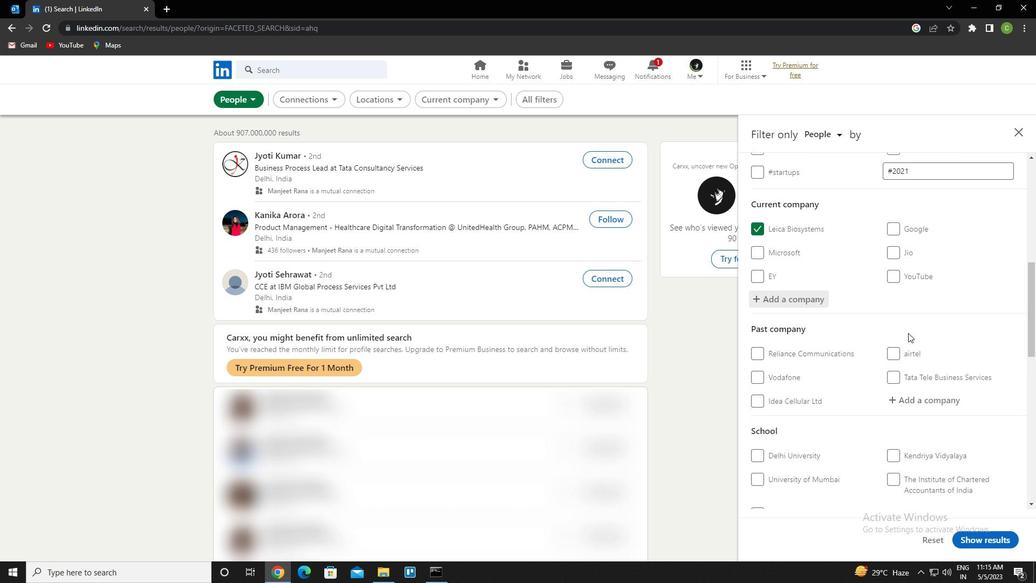 
Action: Mouse scrolled (907, 334) with delta (0, 0)
Screenshot: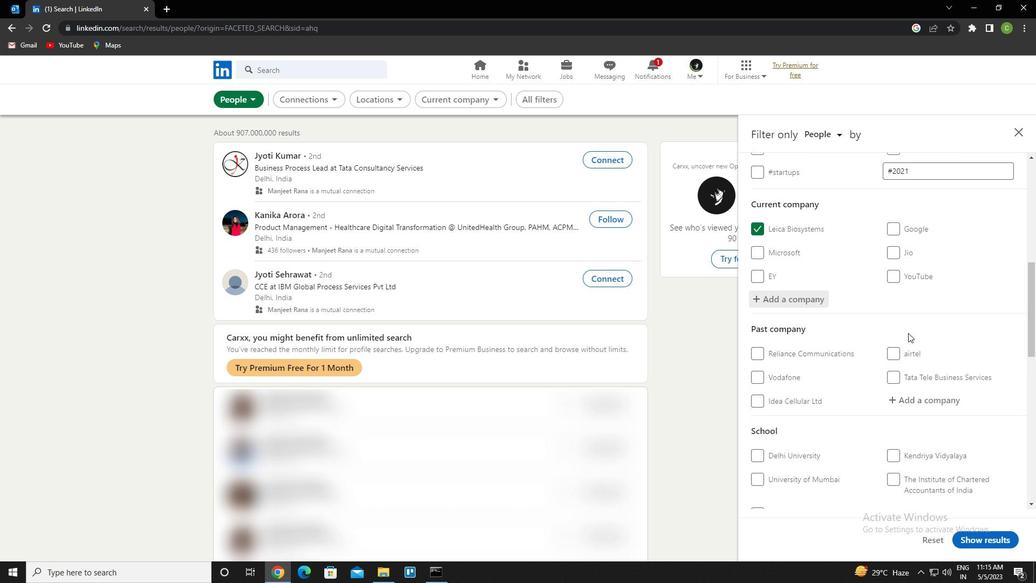 
Action: Mouse moved to (925, 349)
Screenshot: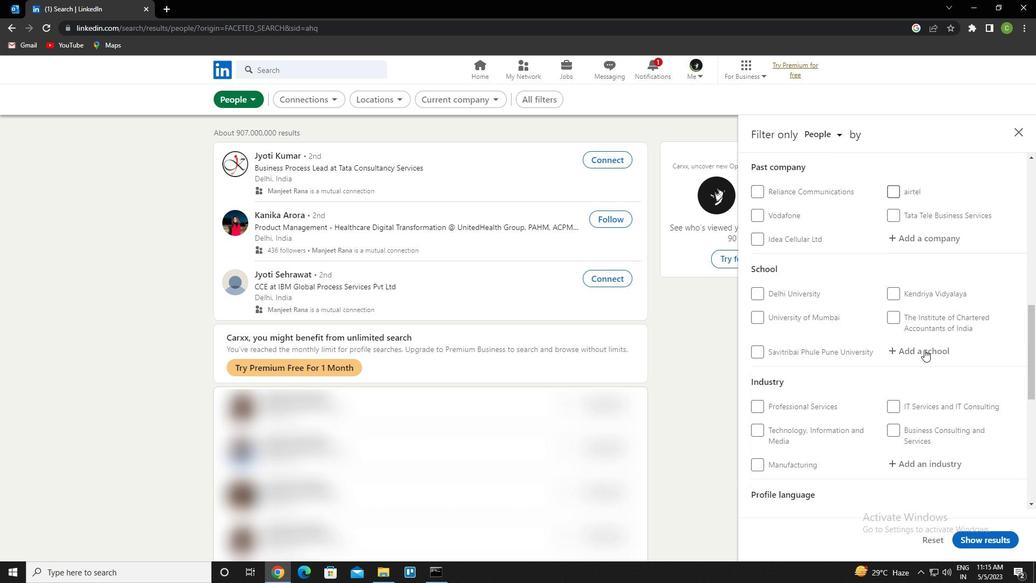 
Action: Mouse pressed left at (925, 349)
Screenshot: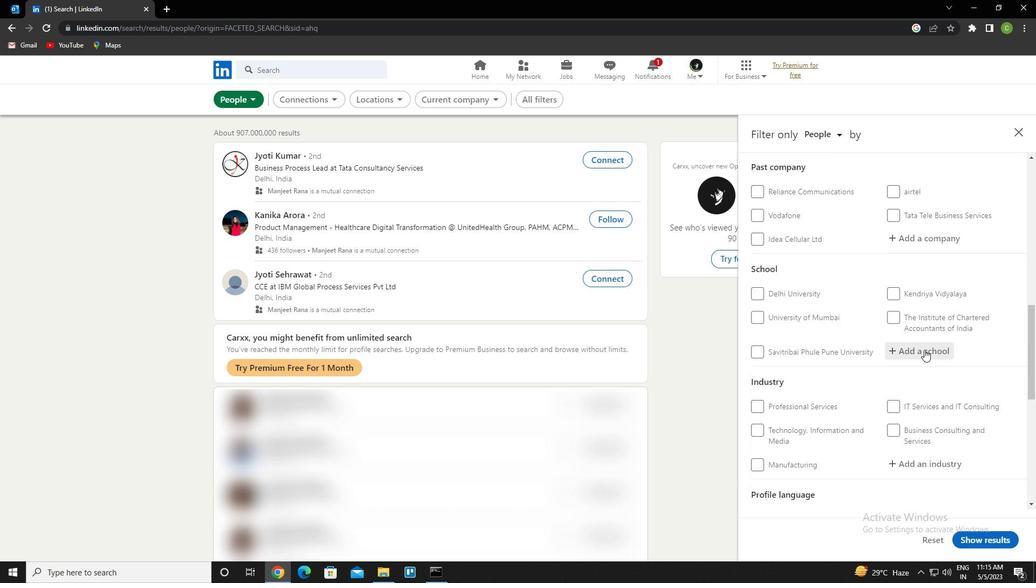 
Action: Key pressed <Key.caps_lock>BMS<Key.space>I<Key.caps_lock>NSTITUTE<Key.space>OF<Key.space>TECHNOLOGY<Key.space>AND<Key.space>MANAGEMNE<Key.backspace><Key.backspace>ENT<Key.down><Key.enter>
Screenshot: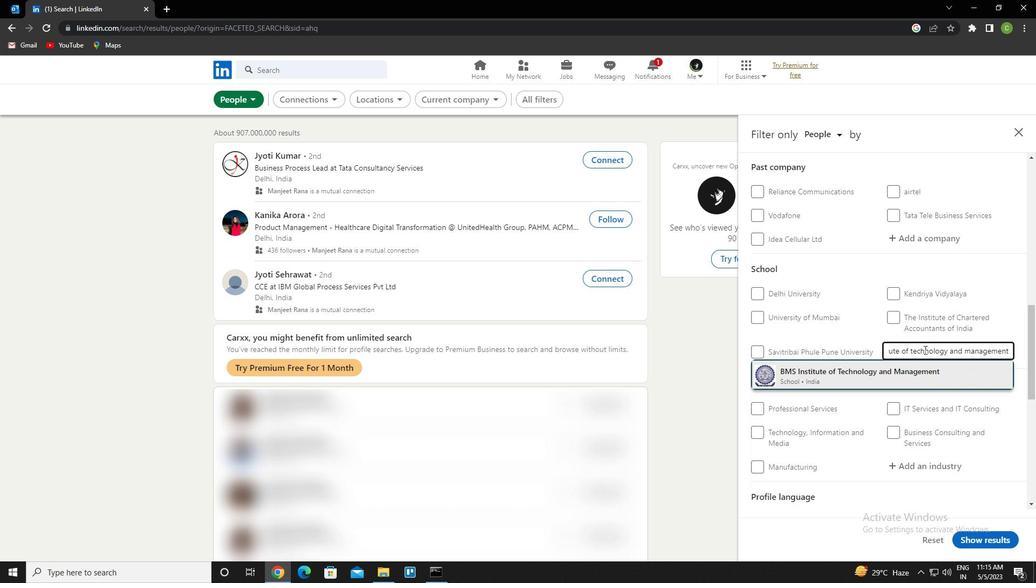 
Action: Mouse moved to (908, 340)
Screenshot: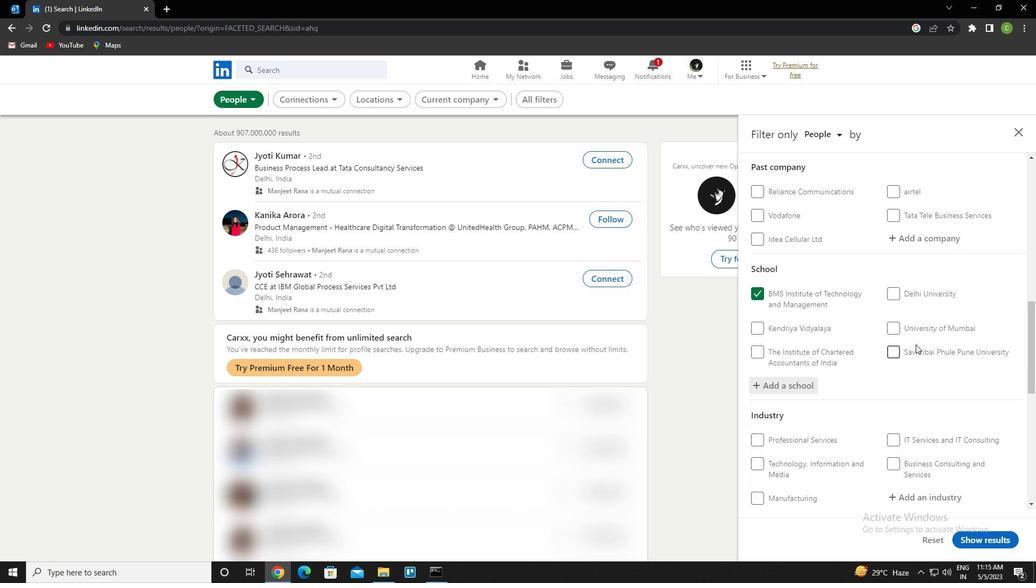 
Action: Mouse scrolled (908, 339) with delta (0, 0)
Screenshot: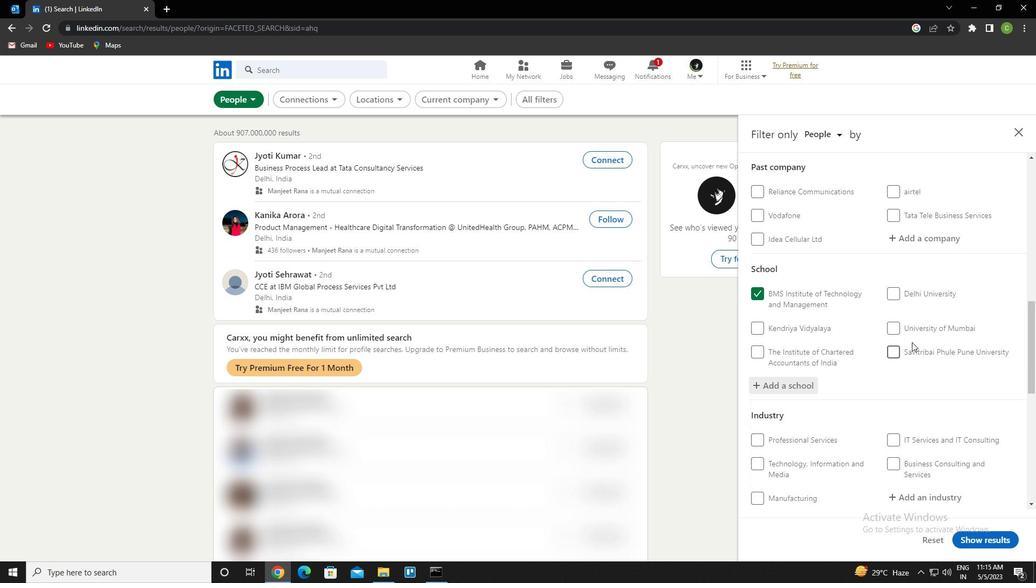 
Action: Mouse moved to (907, 340)
Screenshot: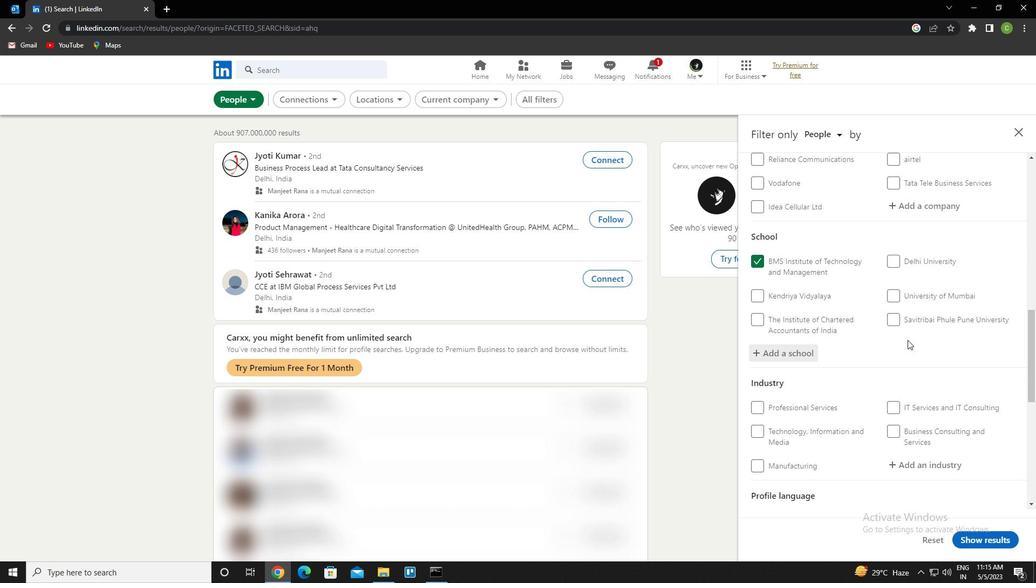 
Action: Mouse scrolled (907, 339) with delta (0, 0)
Screenshot: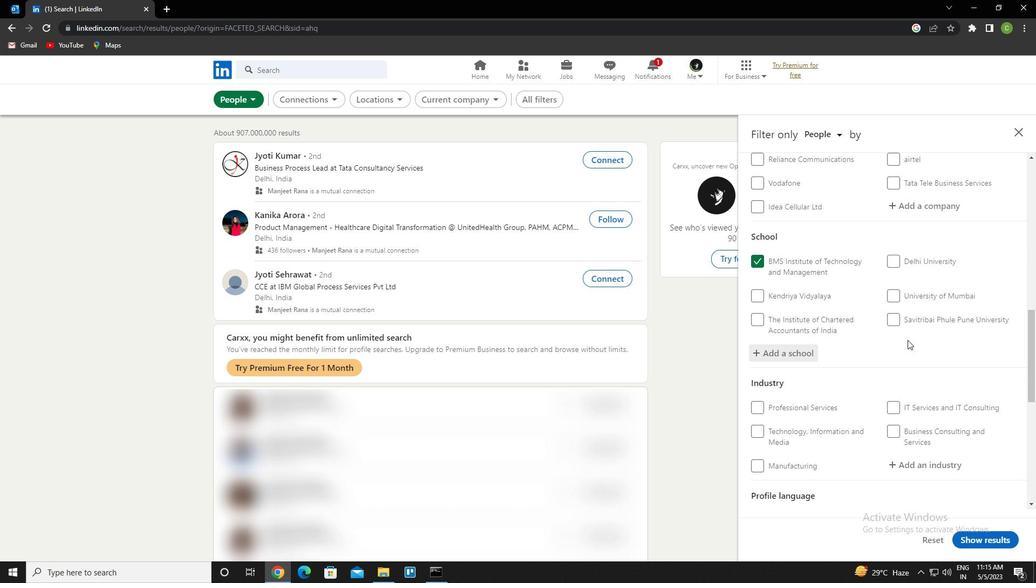 
Action: Mouse moved to (902, 341)
Screenshot: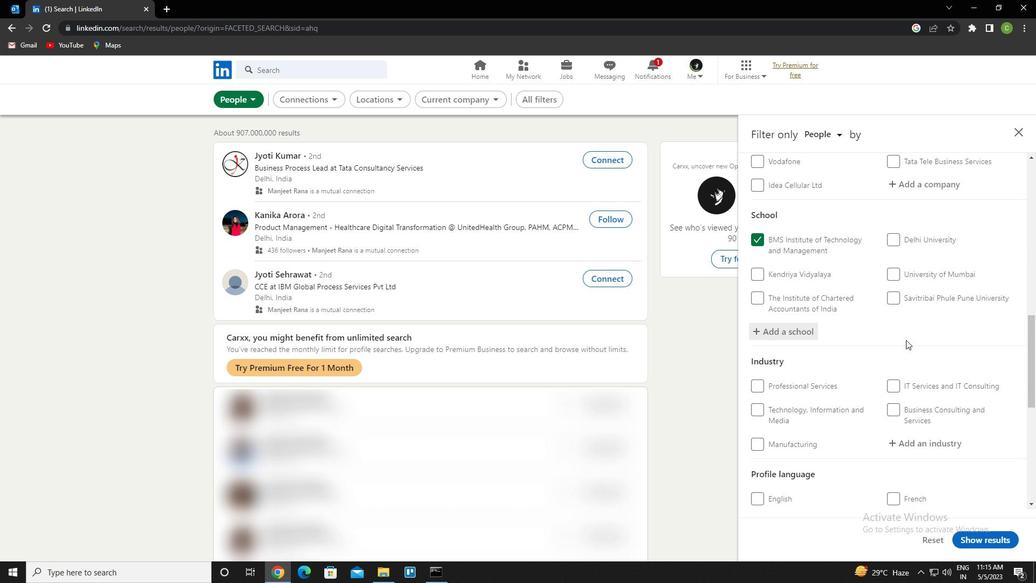 
Action: Mouse scrolled (902, 341) with delta (0, 0)
Screenshot: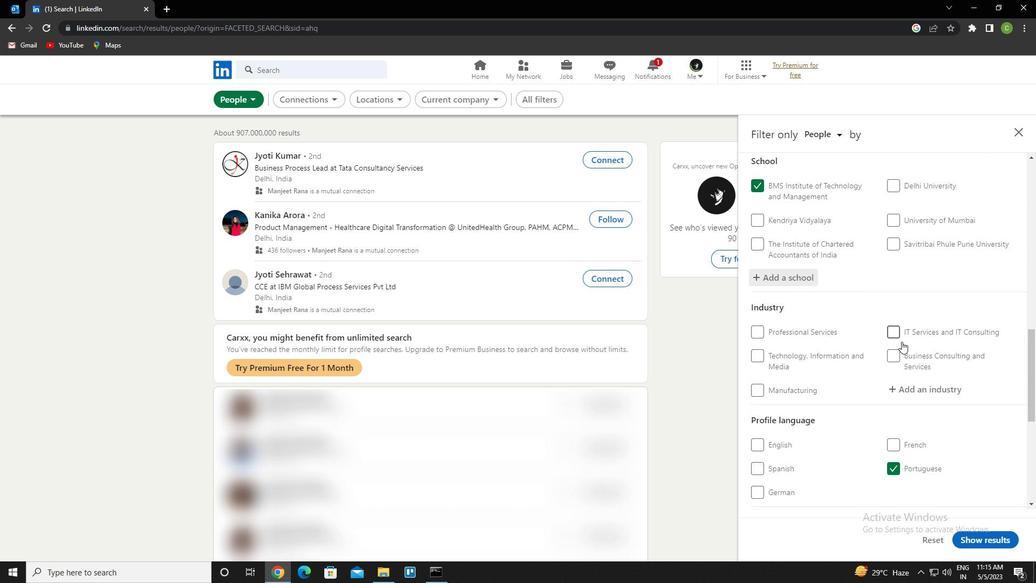 
Action: Mouse moved to (911, 334)
Screenshot: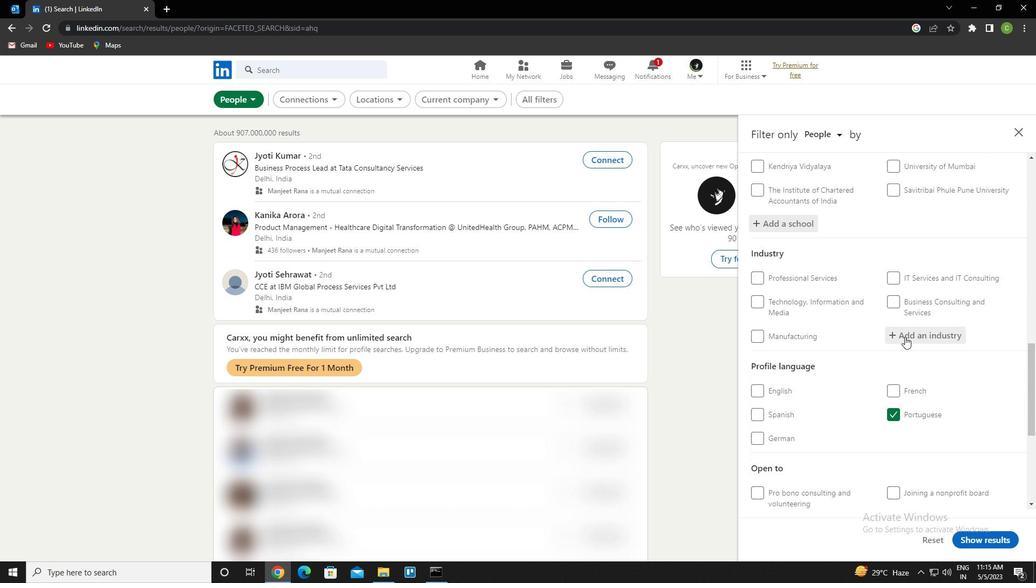 
Action: Mouse pressed left at (911, 334)
Screenshot: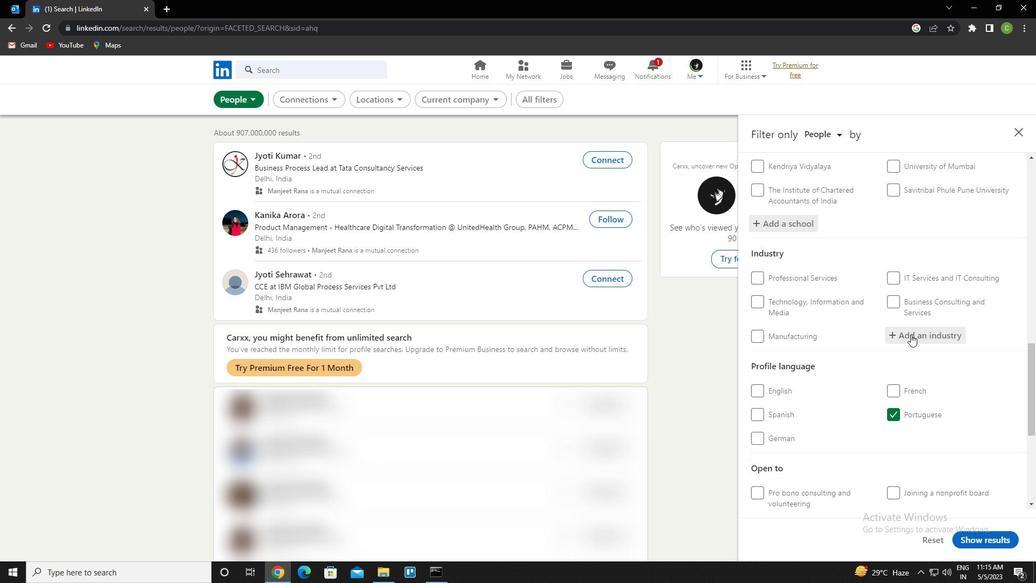 
Action: Key pressed <Key.caps_lock>L<Key.caps_lock>AW<Key.space>ENFORCEMENT<Key.down><Key.enter>
Screenshot: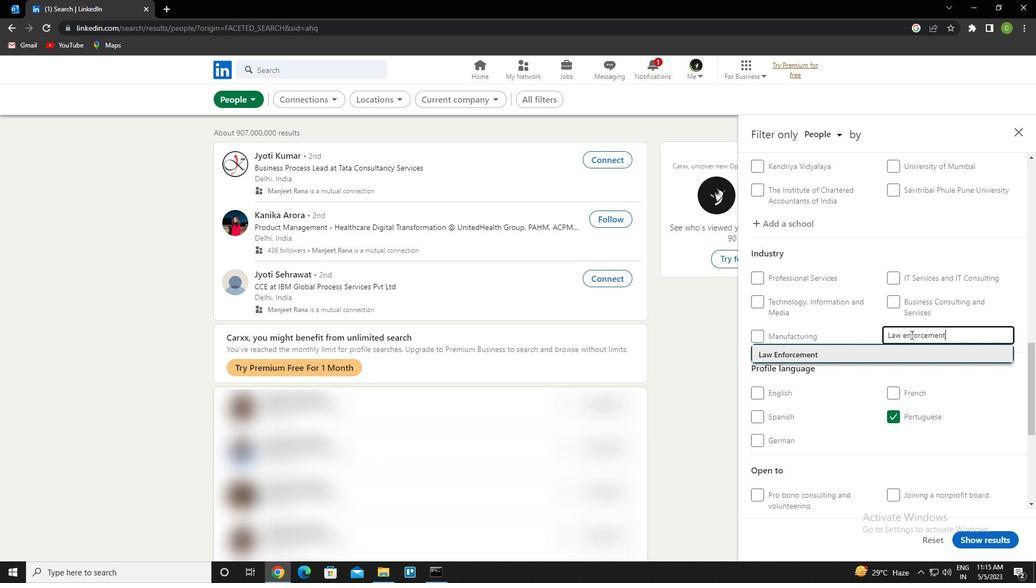 
Action: Mouse scrolled (911, 334) with delta (0, 0)
Screenshot: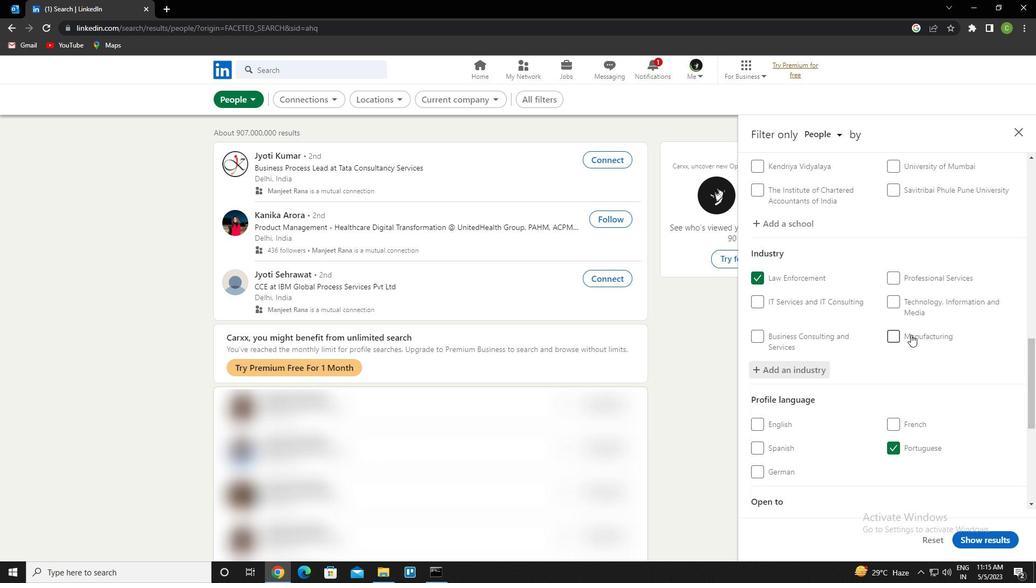 
Action: Mouse scrolled (911, 334) with delta (0, 0)
Screenshot: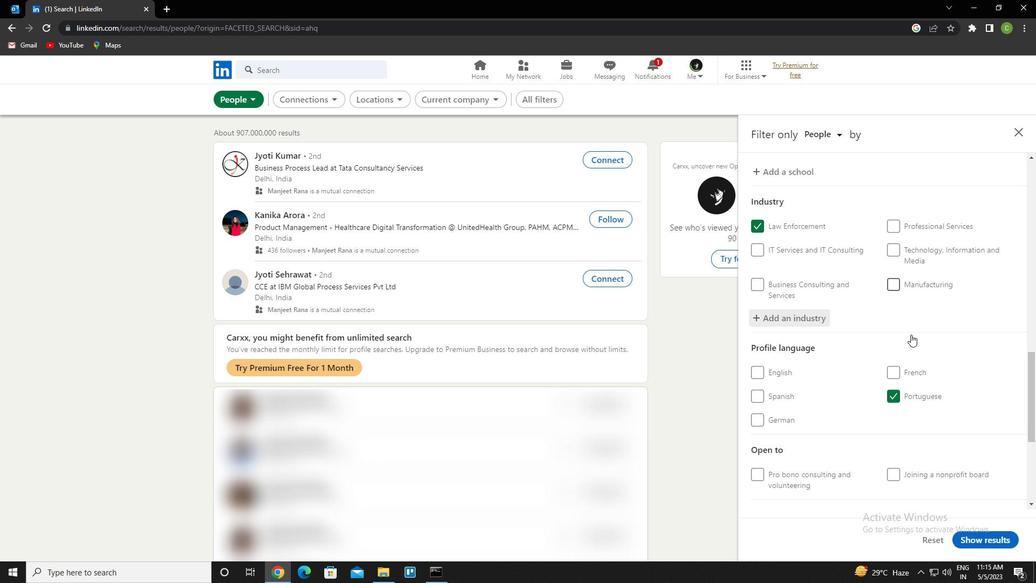 
Action: Mouse scrolled (911, 334) with delta (0, 0)
Screenshot: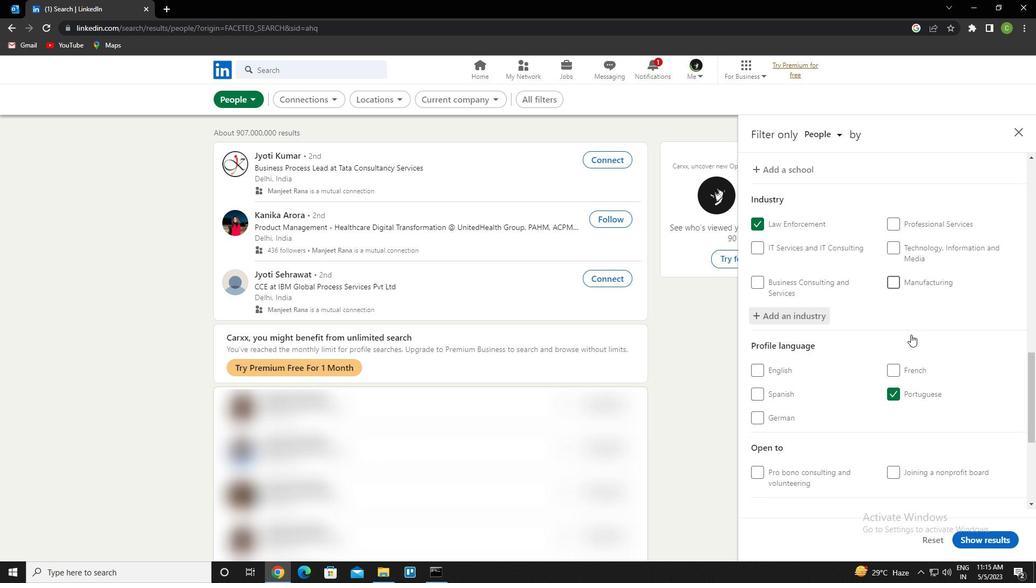 
Action: Mouse scrolled (911, 334) with delta (0, 0)
Screenshot: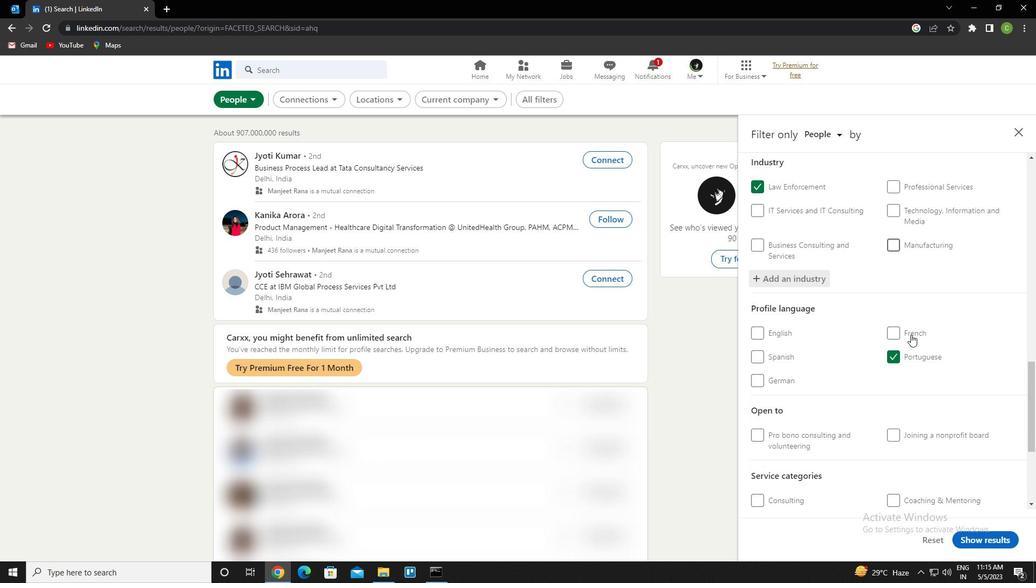 
Action: Mouse scrolled (911, 334) with delta (0, 0)
Screenshot: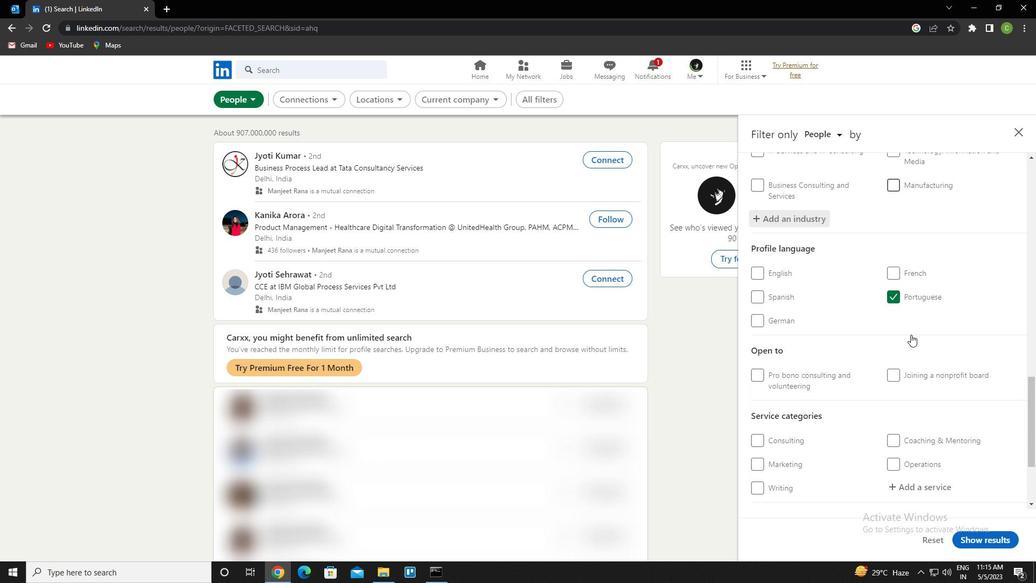 
Action: Mouse moved to (925, 365)
Screenshot: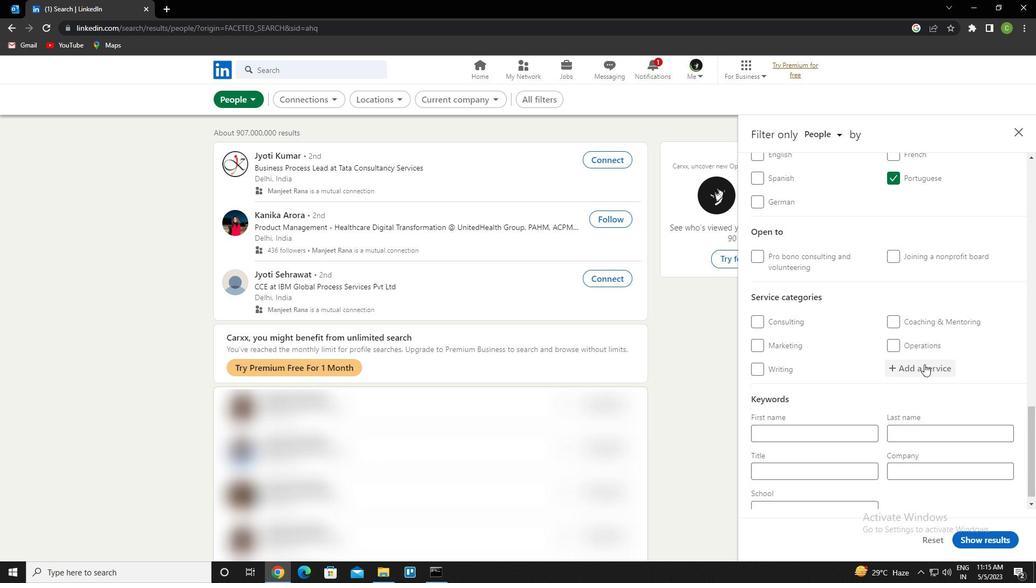 
Action: Mouse pressed left at (925, 365)
Screenshot: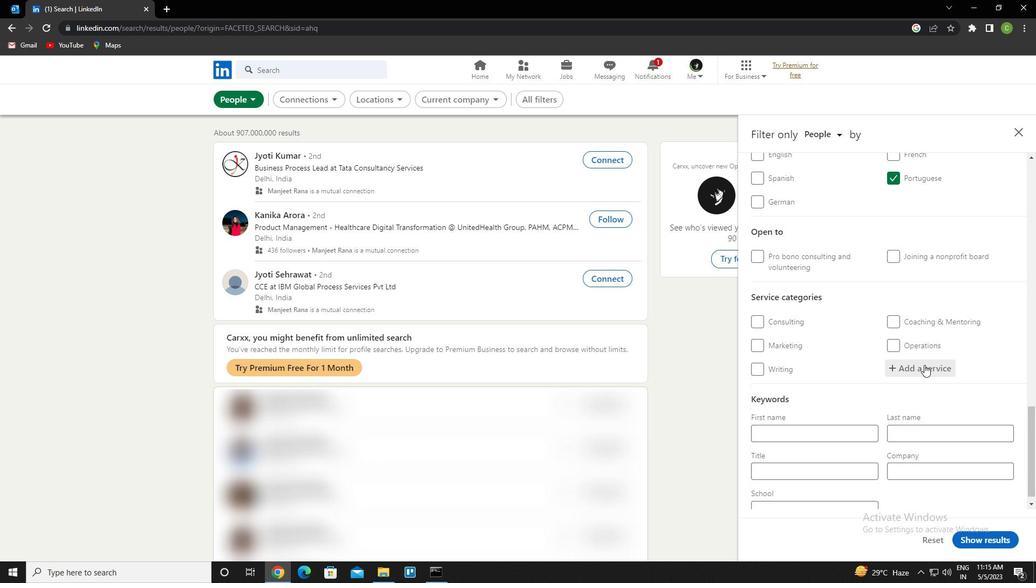 
Action: Key pressed <Key.caps_lock>W<Key.caps_lock>EB<Key.space>DESIGN<Key.down><Key.enter>
Screenshot: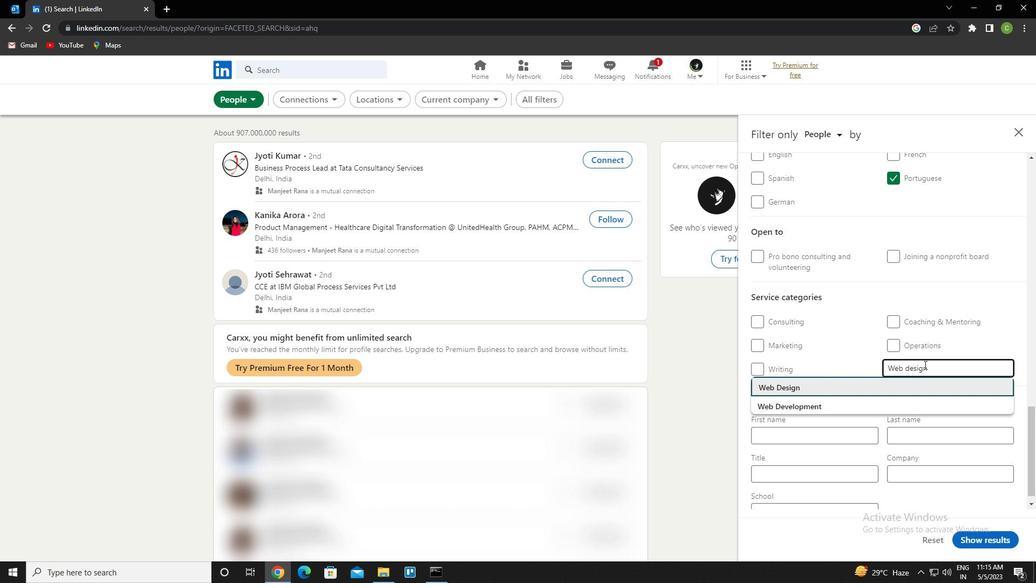 
Action: Mouse moved to (1008, 307)
Screenshot: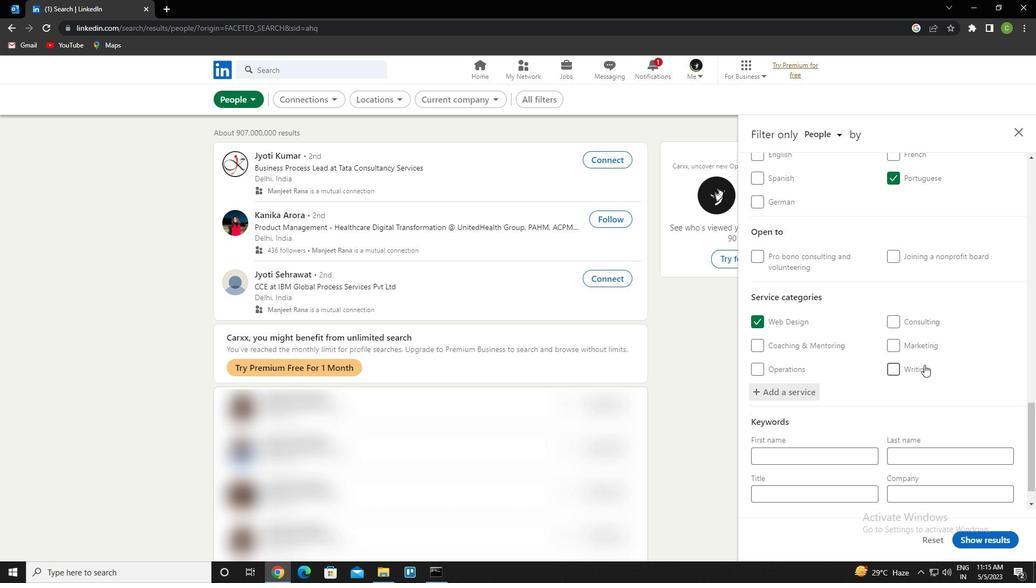 
Action: Mouse scrolled (1008, 307) with delta (0, 0)
Screenshot: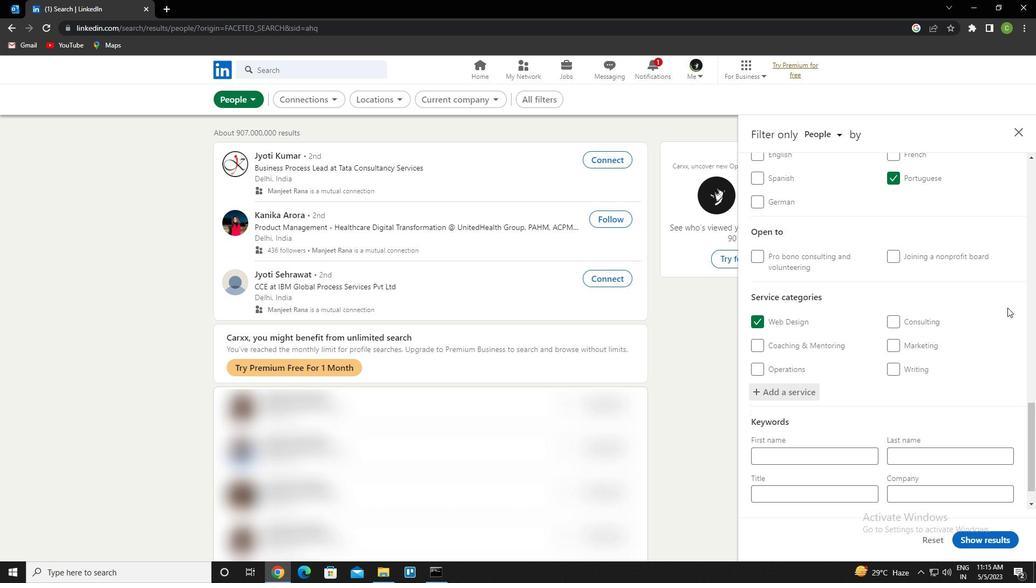 
Action: Mouse moved to (1008, 307)
Screenshot: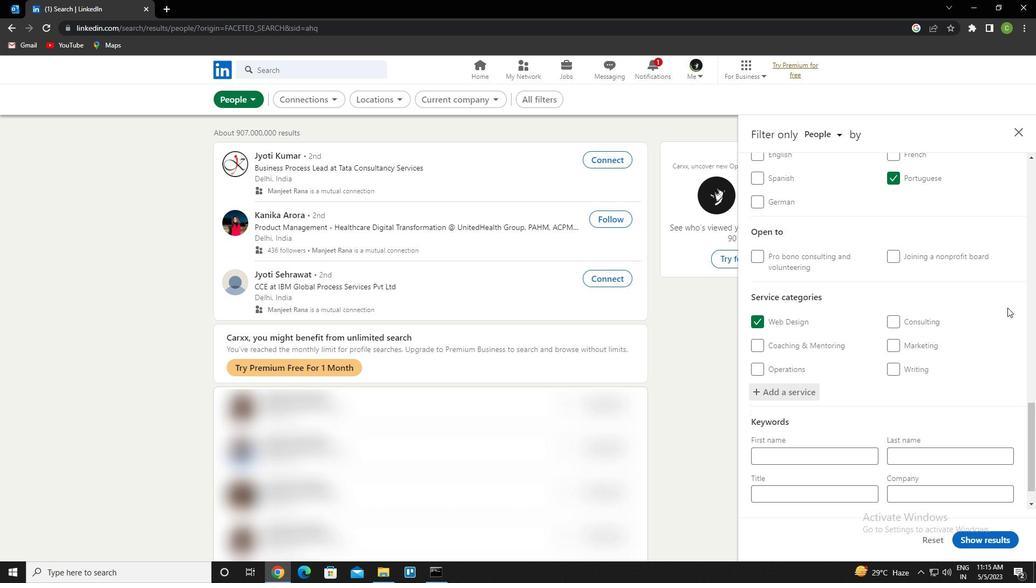 
Action: Mouse scrolled (1008, 307) with delta (0, 0)
Screenshot: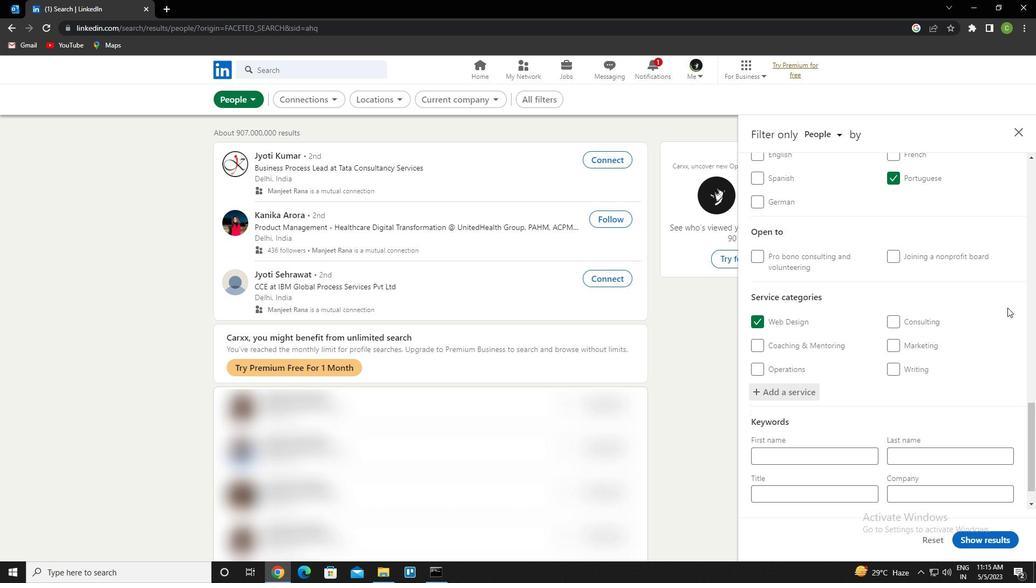 
Action: Mouse scrolled (1008, 307) with delta (0, 0)
Screenshot: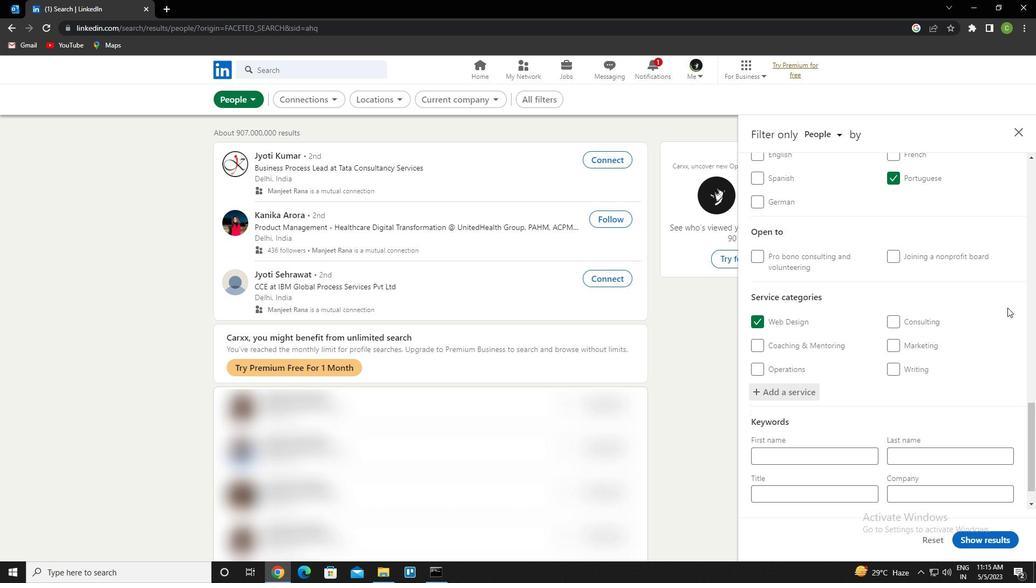 
Action: Mouse scrolled (1008, 307) with delta (0, 0)
Screenshot: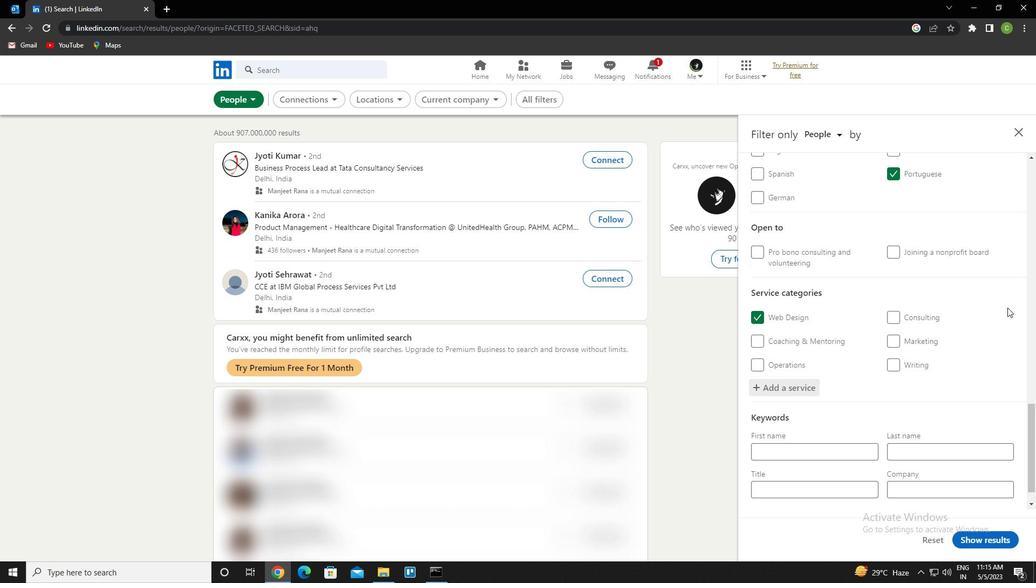 
Action: Mouse moved to (1007, 307)
Screenshot: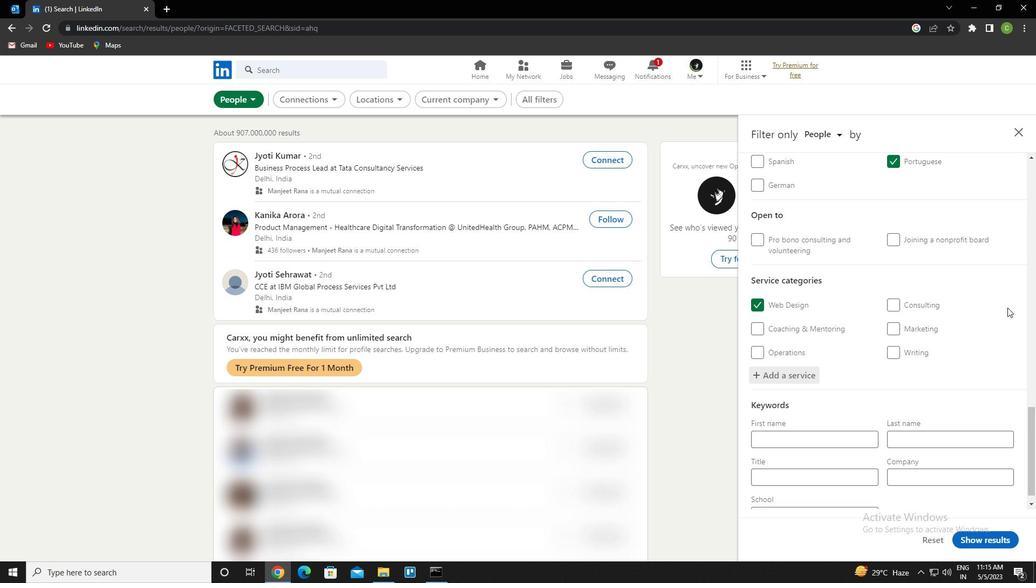 
Action: Mouse scrolled (1007, 307) with delta (0, 0)
Screenshot: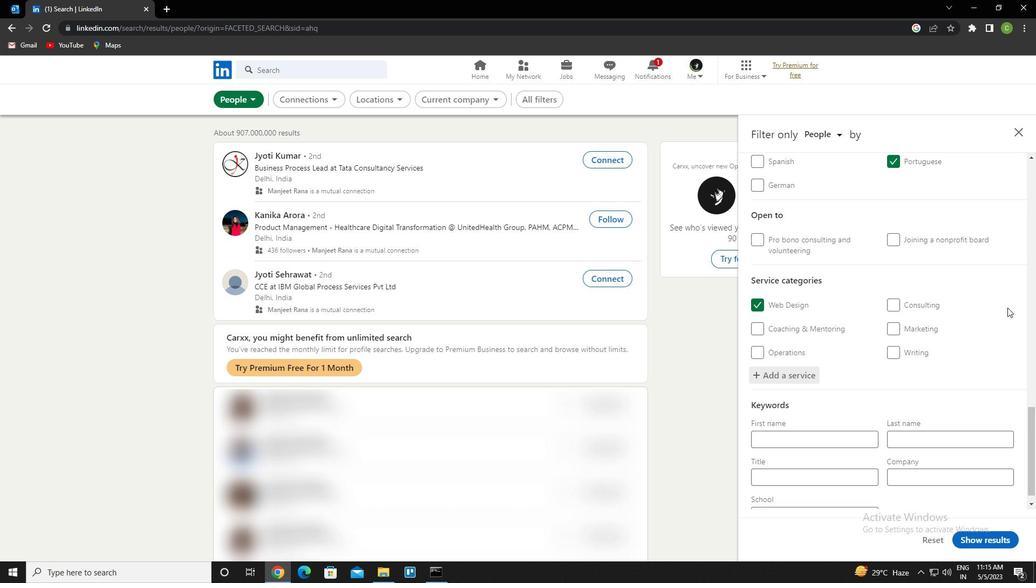 
Action: Mouse moved to (851, 467)
Screenshot: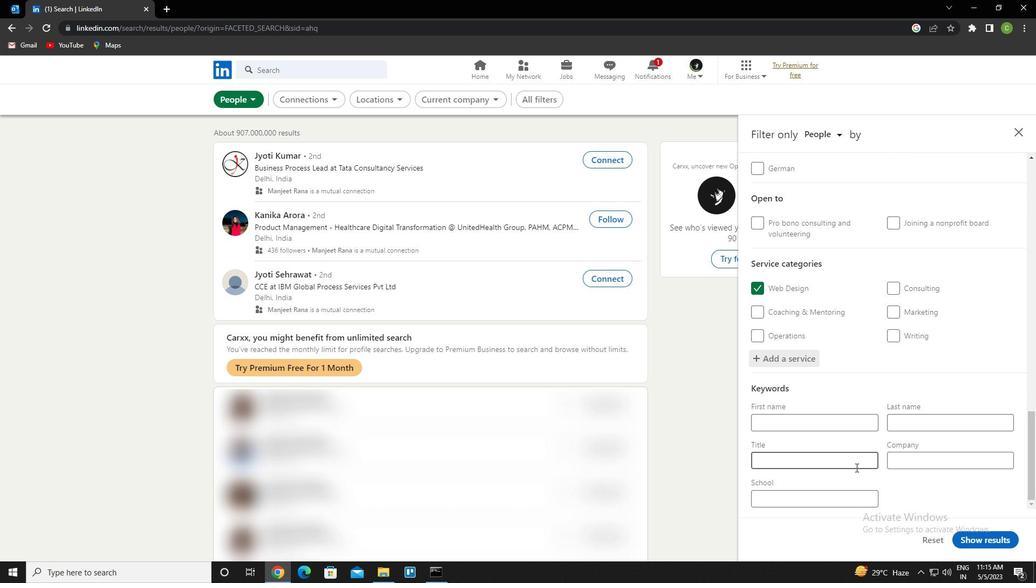 
Action: Mouse pressed left at (851, 467)
Screenshot: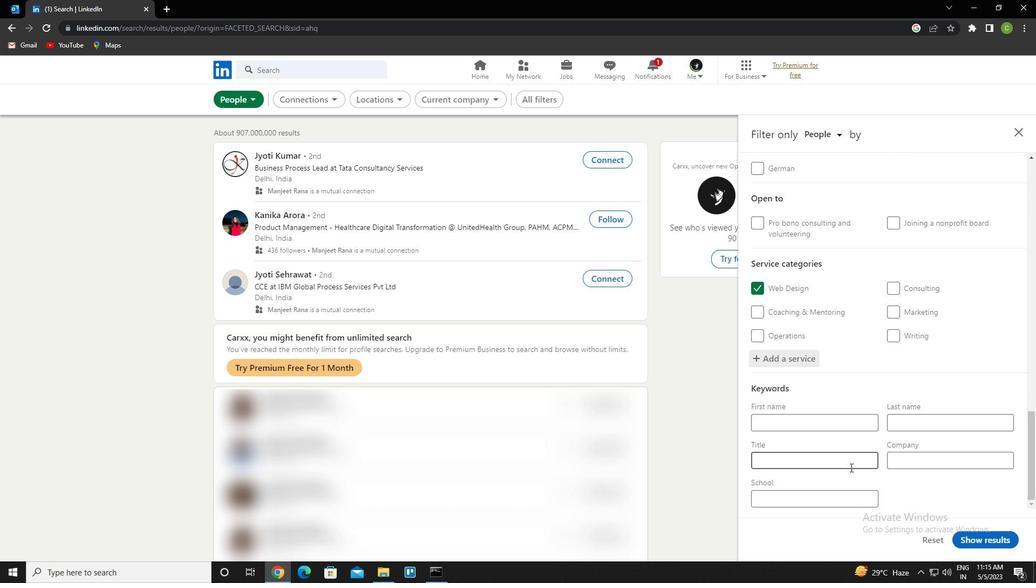 
Action: Key pressed <Key.caps_lock>L<Key.caps_lock>ODGING<Key.space><Key.caps_lock>M<Key.caps_lock>ANAGER
Screenshot: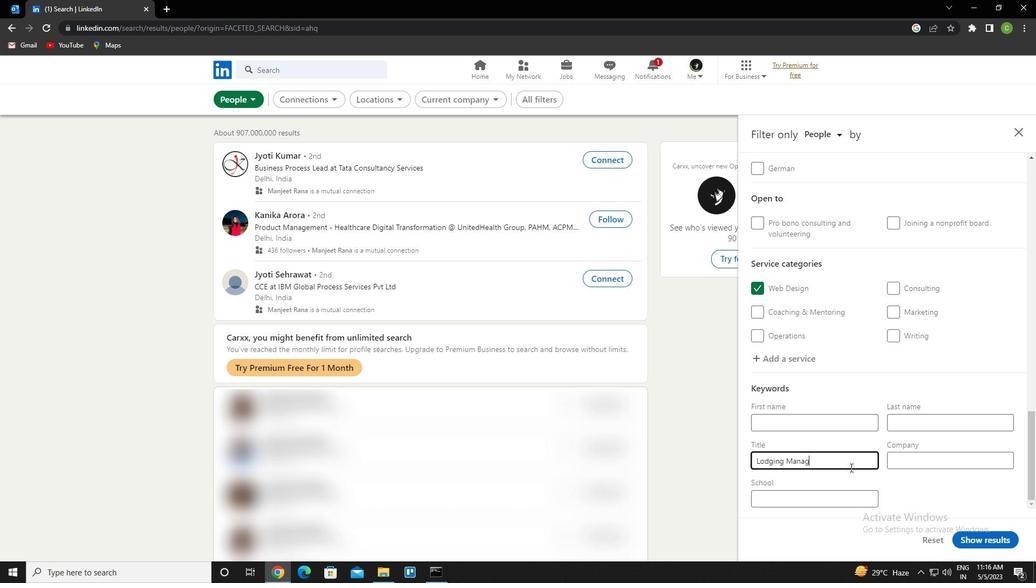 
Action: Mouse moved to (979, 537)
Screenshot: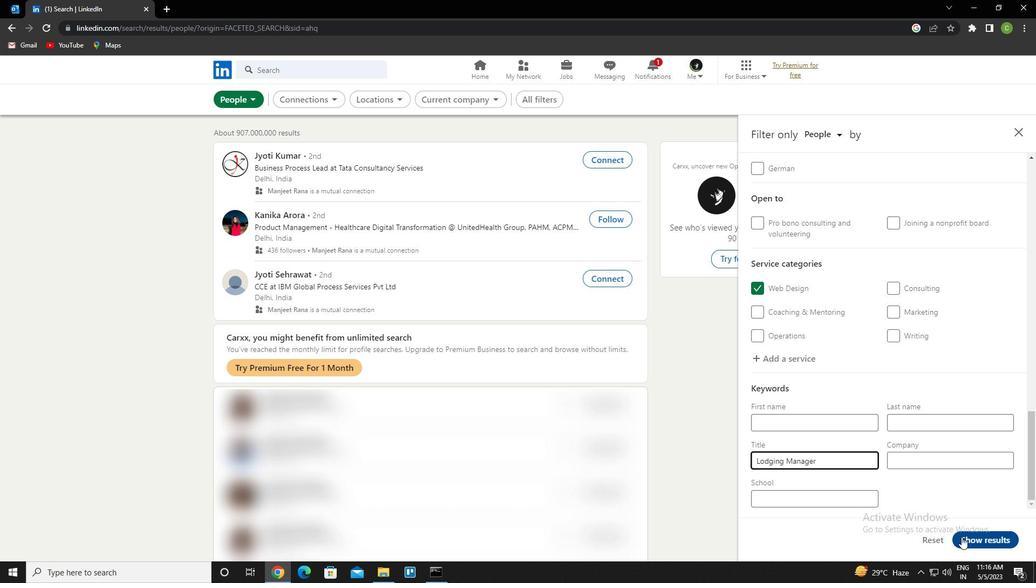 
Action: Mouse pressed left at (979, 537)
Screenshot: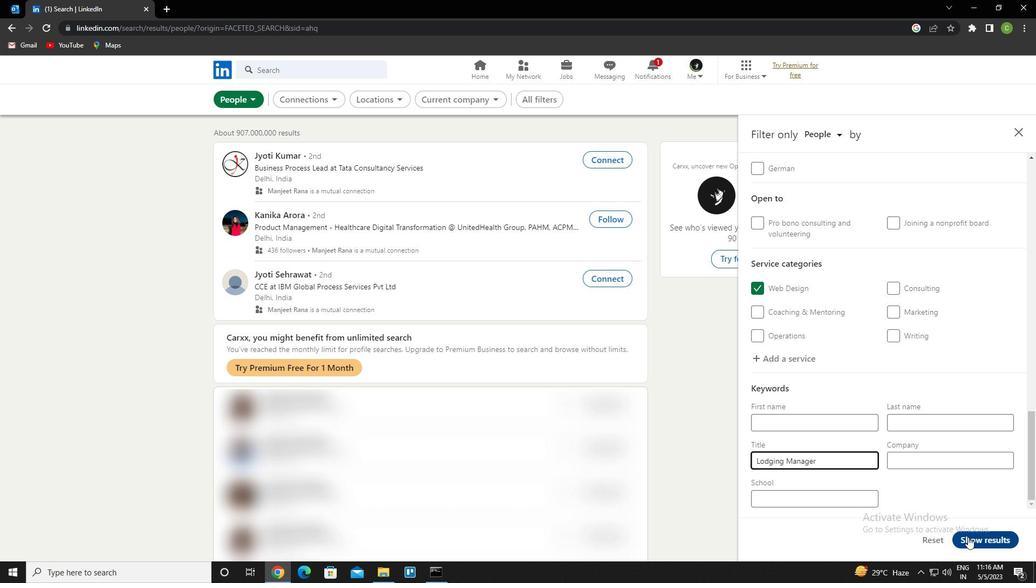 
Action: Mouse moved to (448, 531)
Screenshot: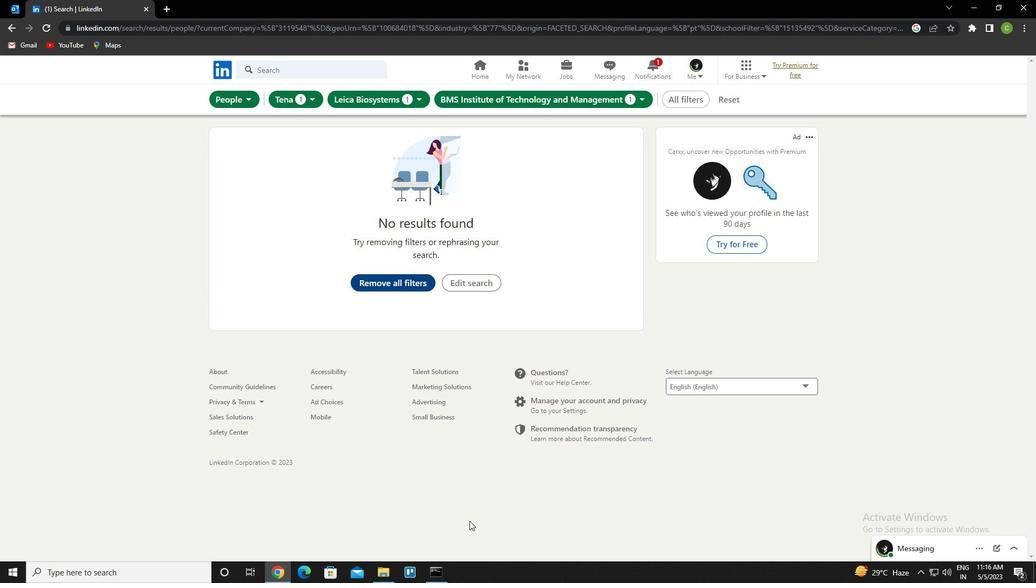 
